 Task: Log work in the project XcelTech for the issue 'Create a new online platform for online photography courses with advanced image processing and editing features' spent time as '5w 3d 17h 50m' and remaining time as '1w 2d 16h 30m' and move to top of backlog. Now add the issue to the epic 'Cloud Capacity Planning'.
Action: Mouse moved to (244, 64)
Screenshot: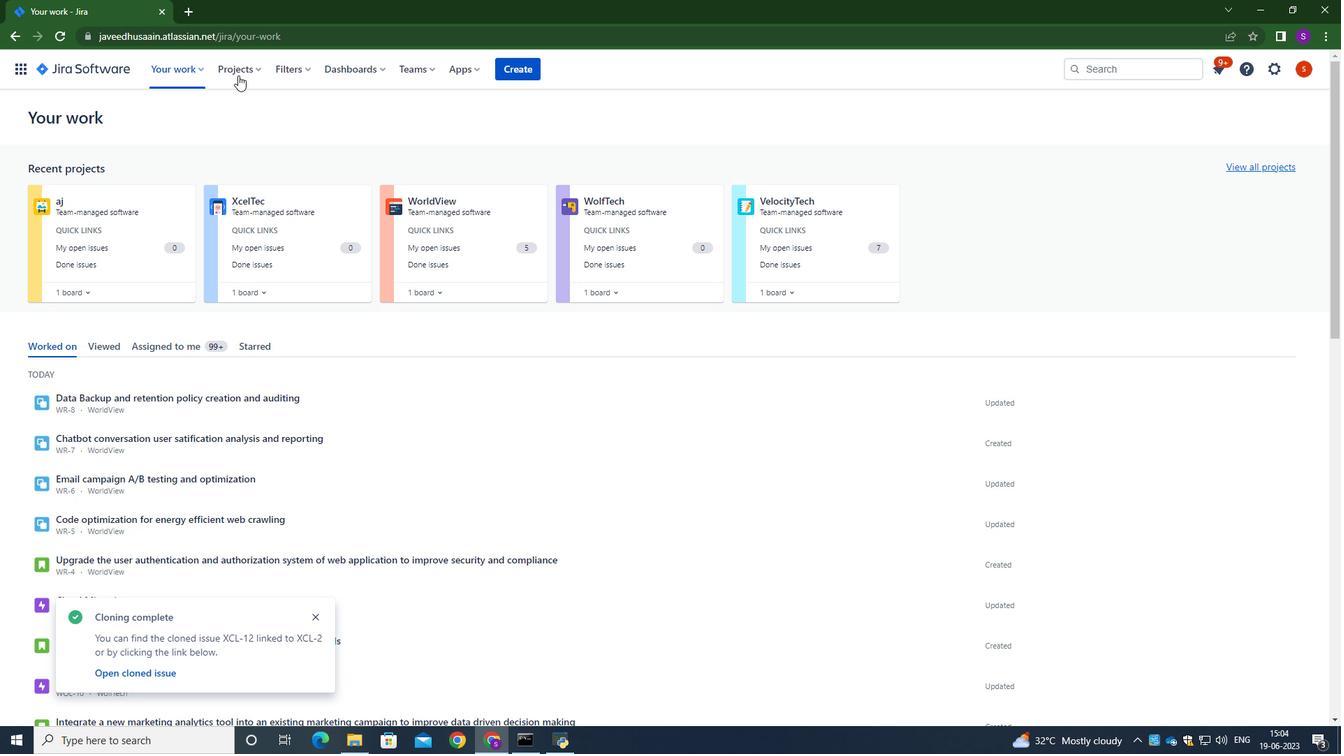 
Action: Mouse pressed left at (244, 64)
Screenshot: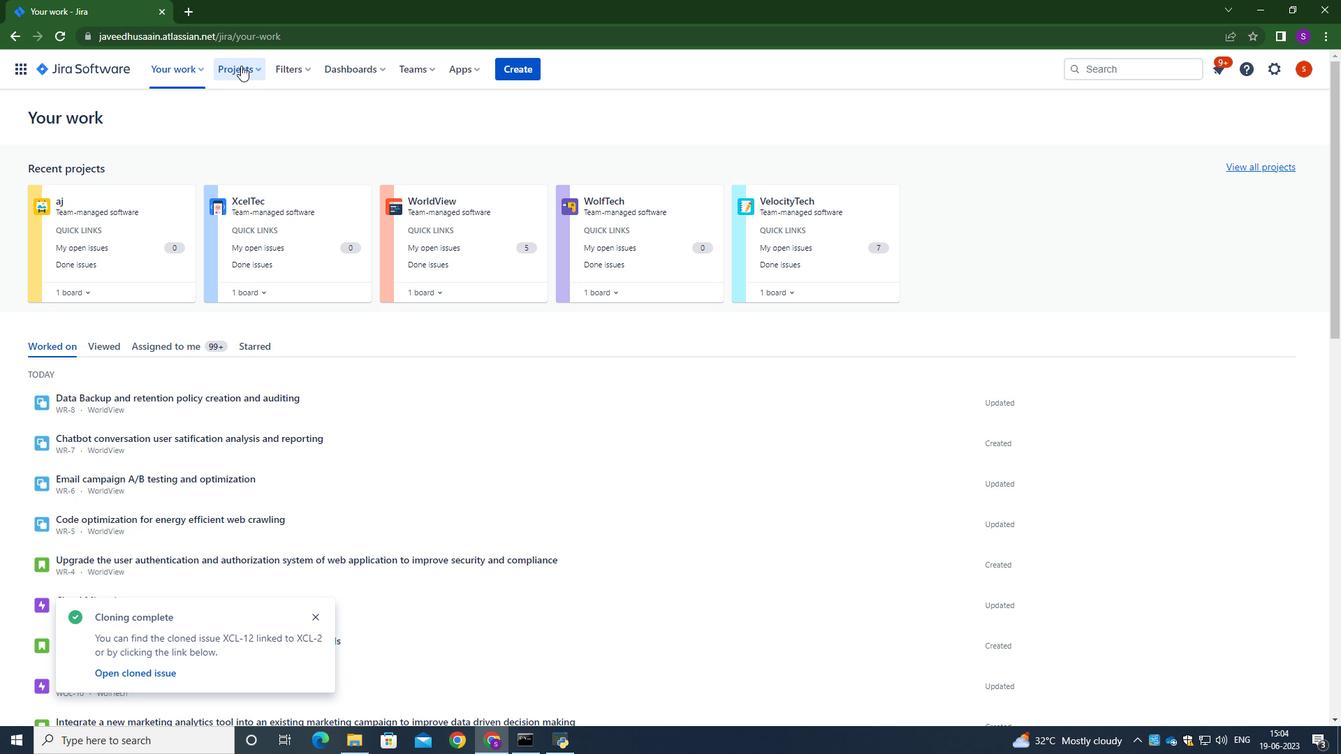
Action: Mouse moved to (278, 173)
Screenshot: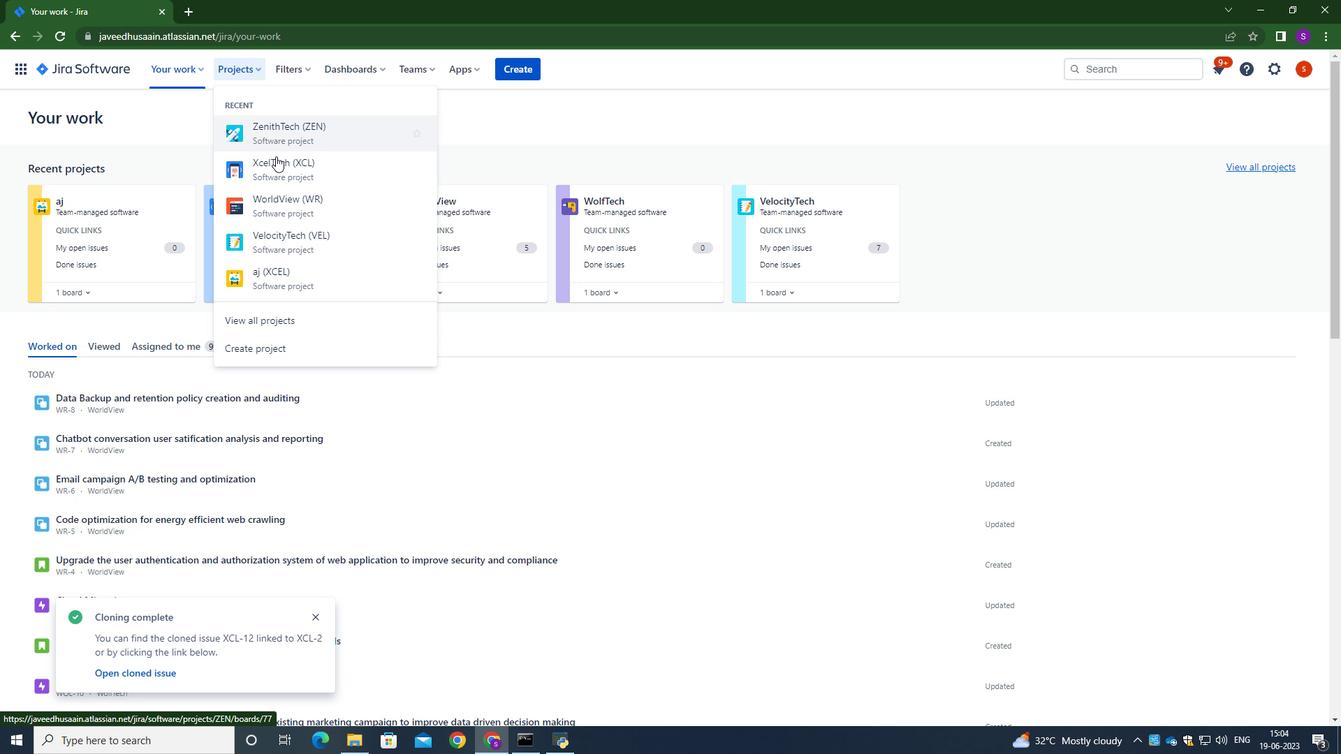 
Action: Mouse pressed left at (278, 173)
Screenshot: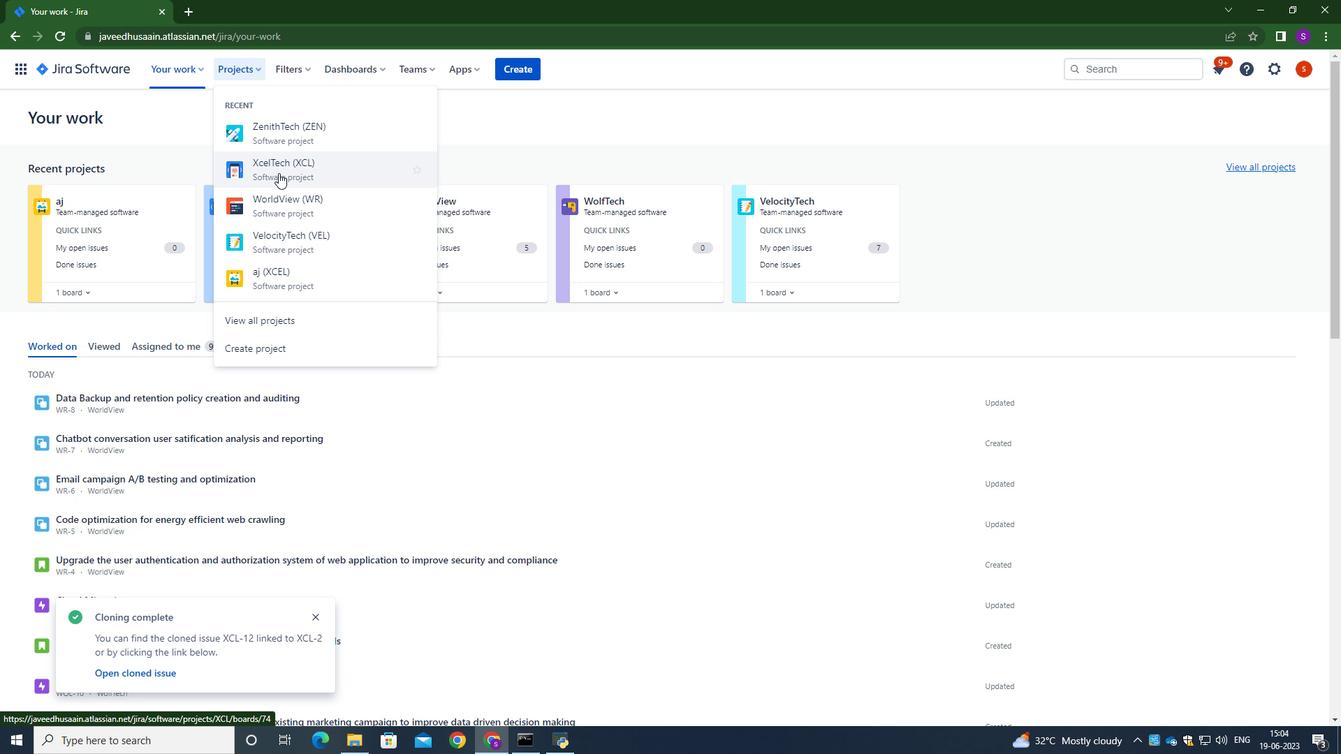 
Action: Mouse moved to (66, 209)
Screenshot: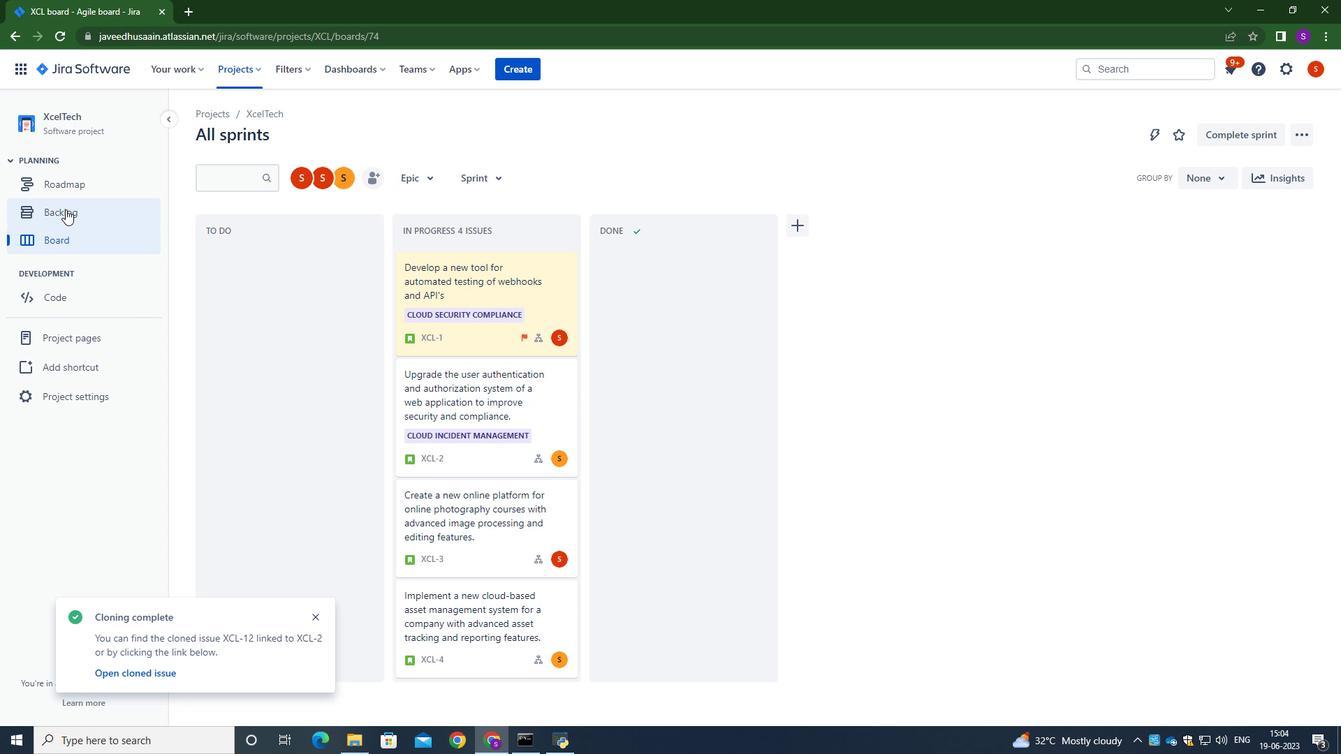 
Action: Mouse pressed left at (66, 209)
Screenshot: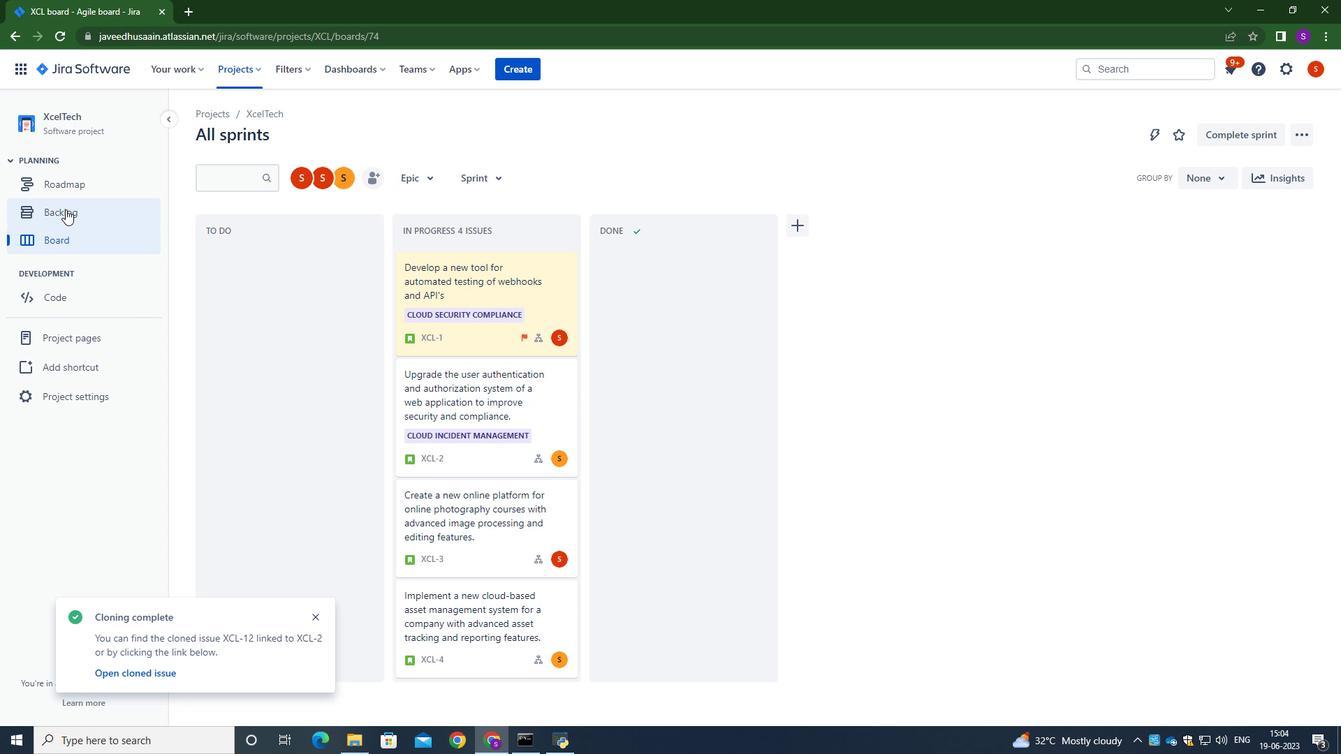 
Action: Mouse moved to (590, 301)
Screenshot: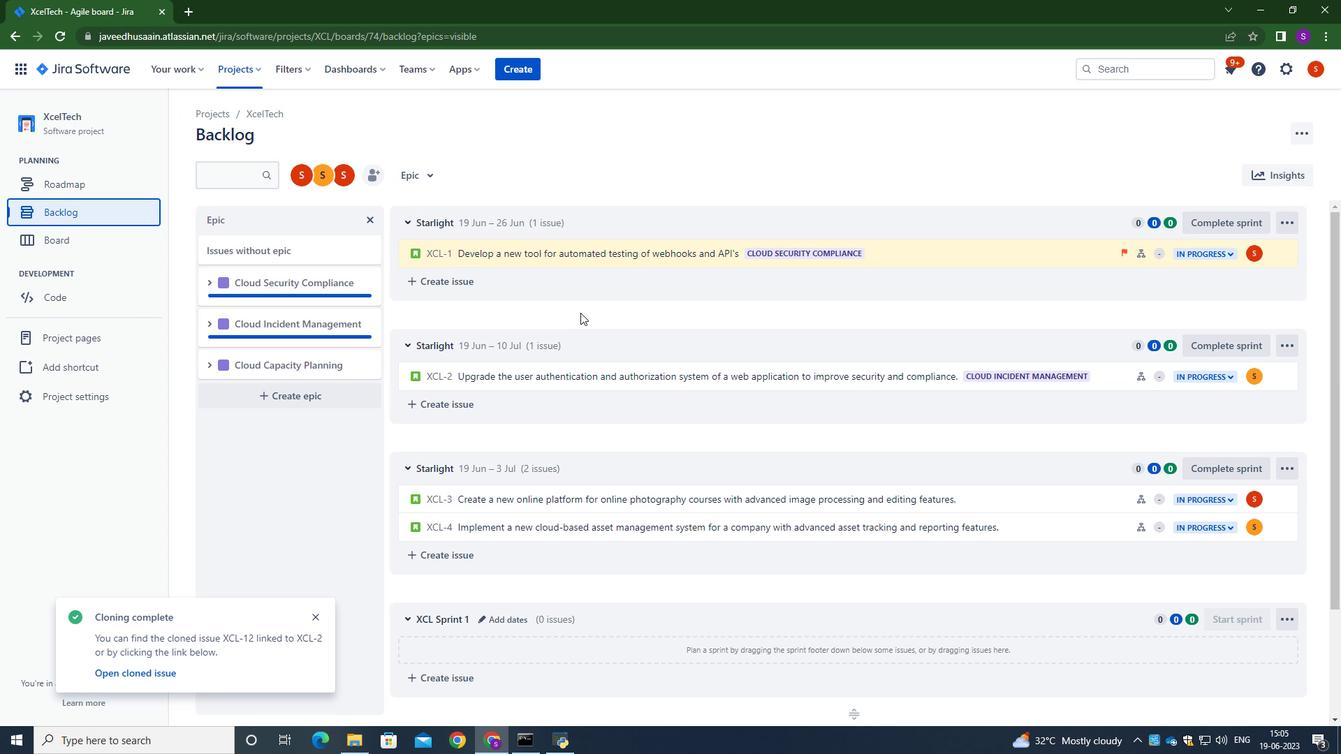 
Action: Mouse scrolled (590, 300) with delta (0, 0)
Screenshot: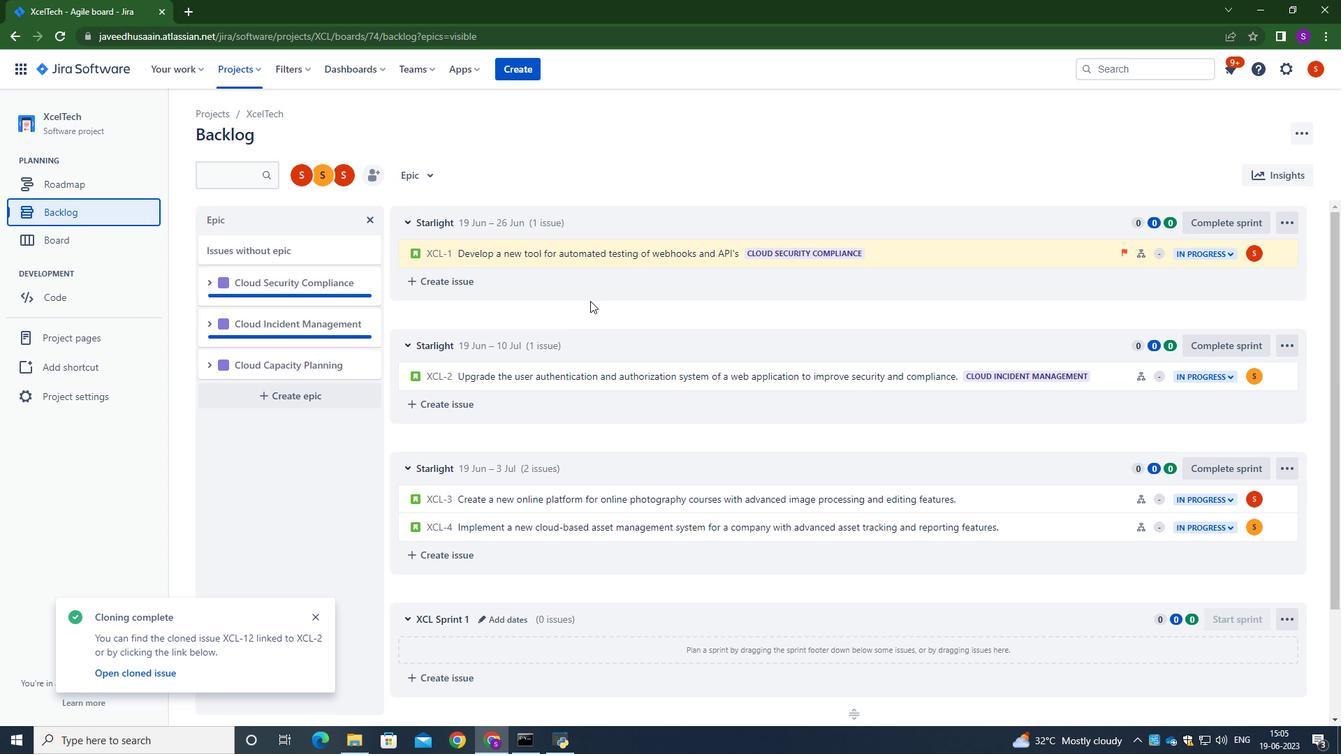 
Action: Mouse scrolled (590, 300) with delta (0, 0)
Screenshot: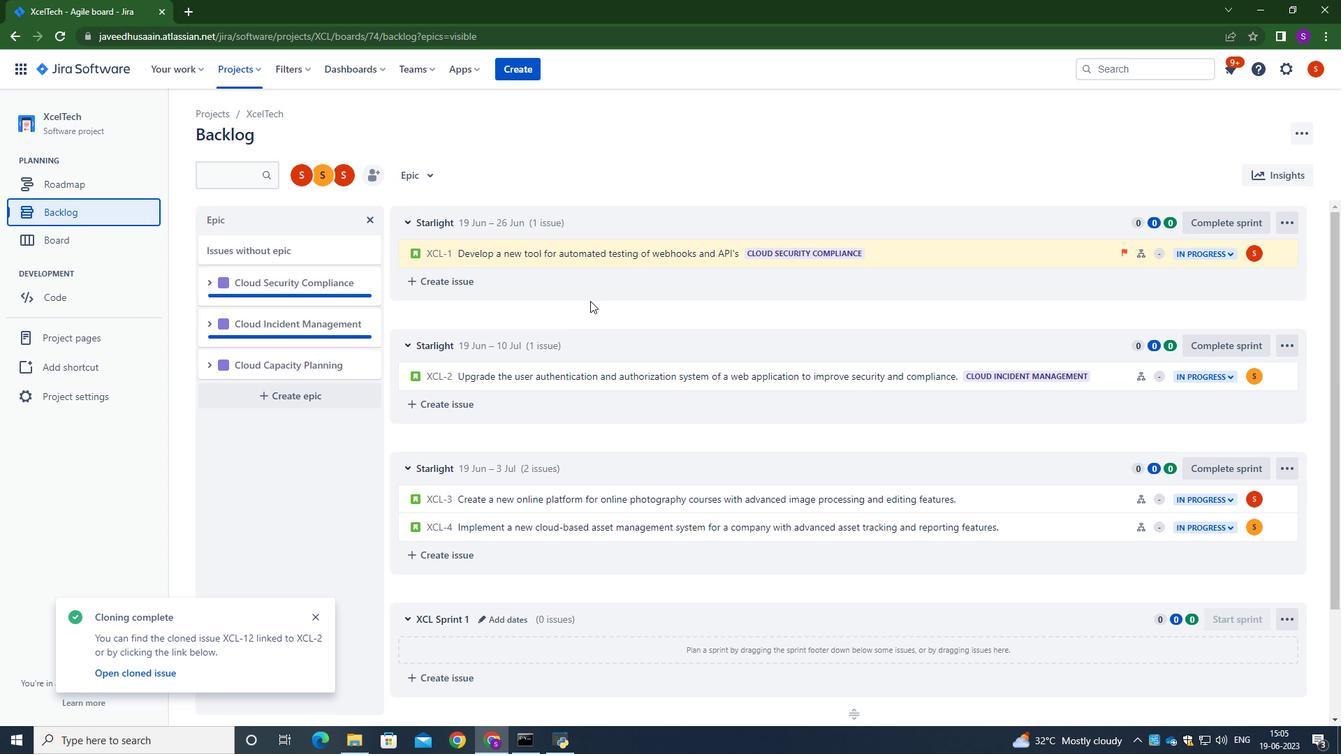 
Action: Mouse scrolled (590, 300) with delta (0, 0)
Screenshot: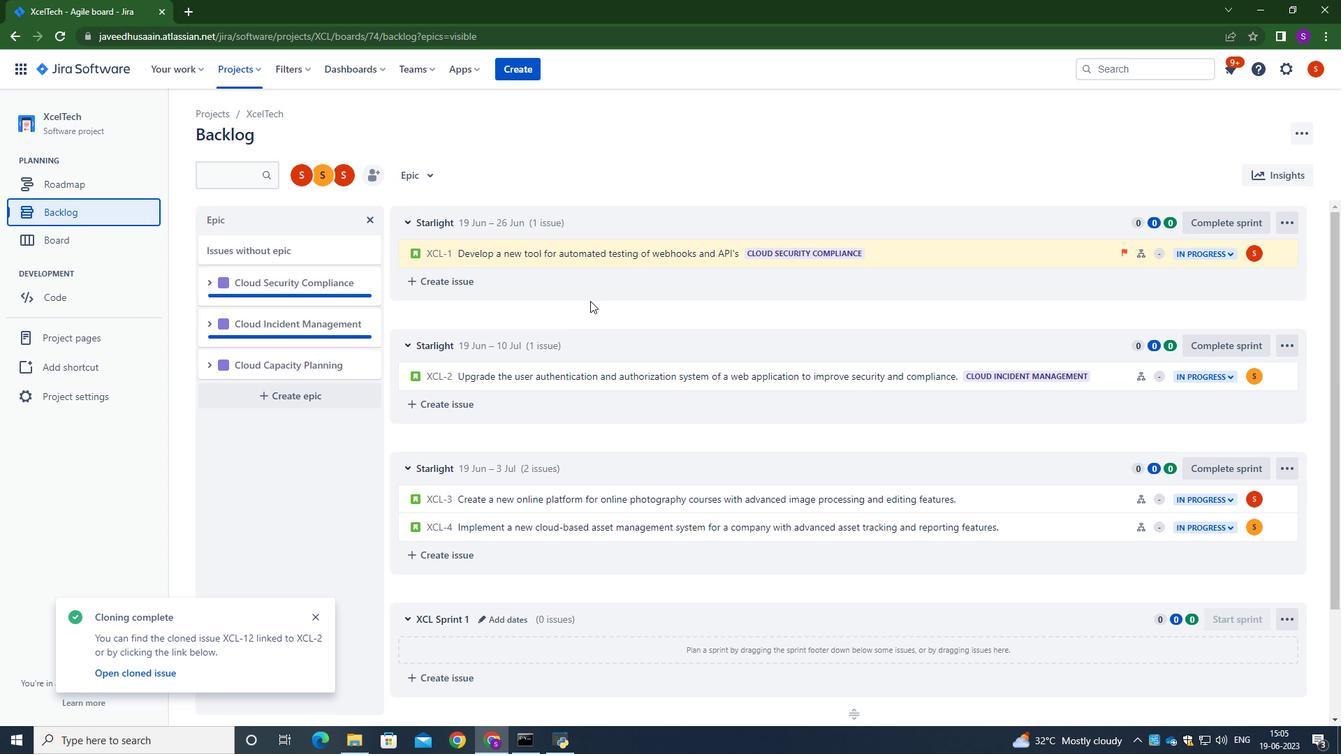 
Action: Mouse moved to (557, 361)
Screenshot: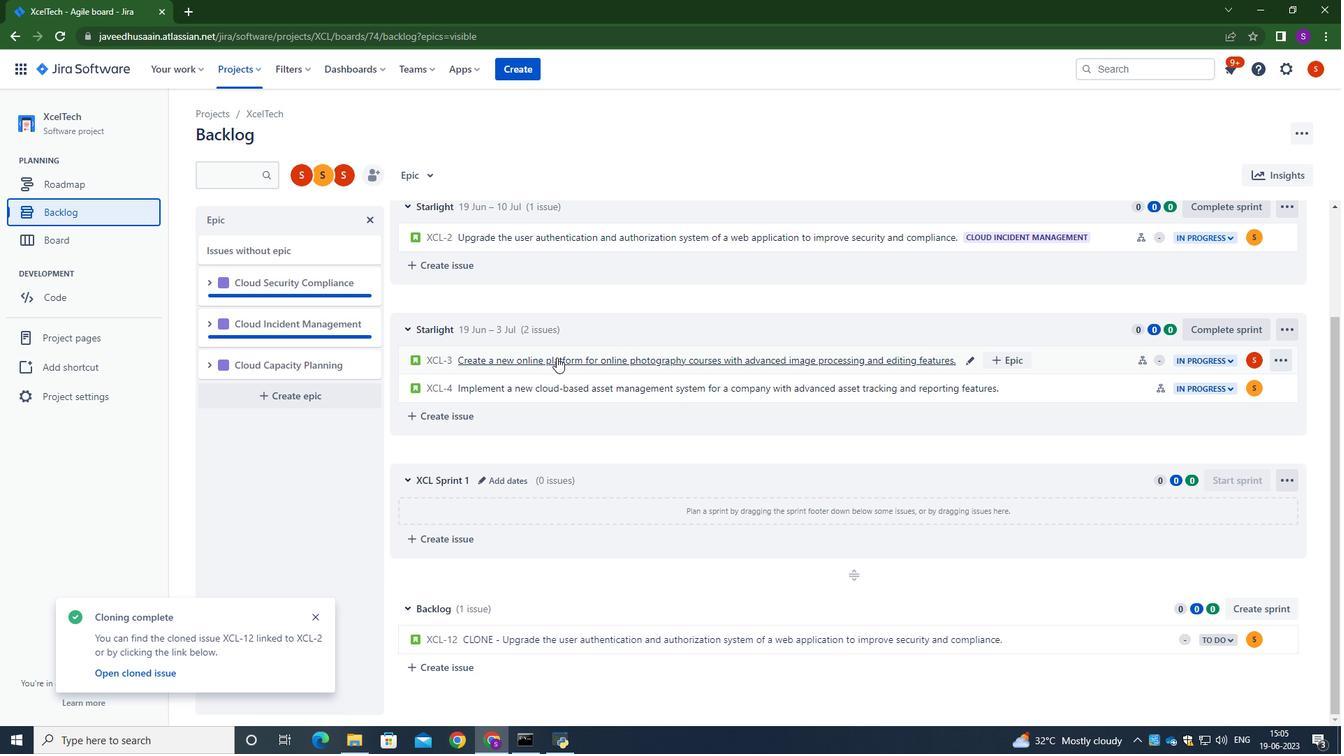 
Action: Mouse pressed left at (557, 361)
Screenshot: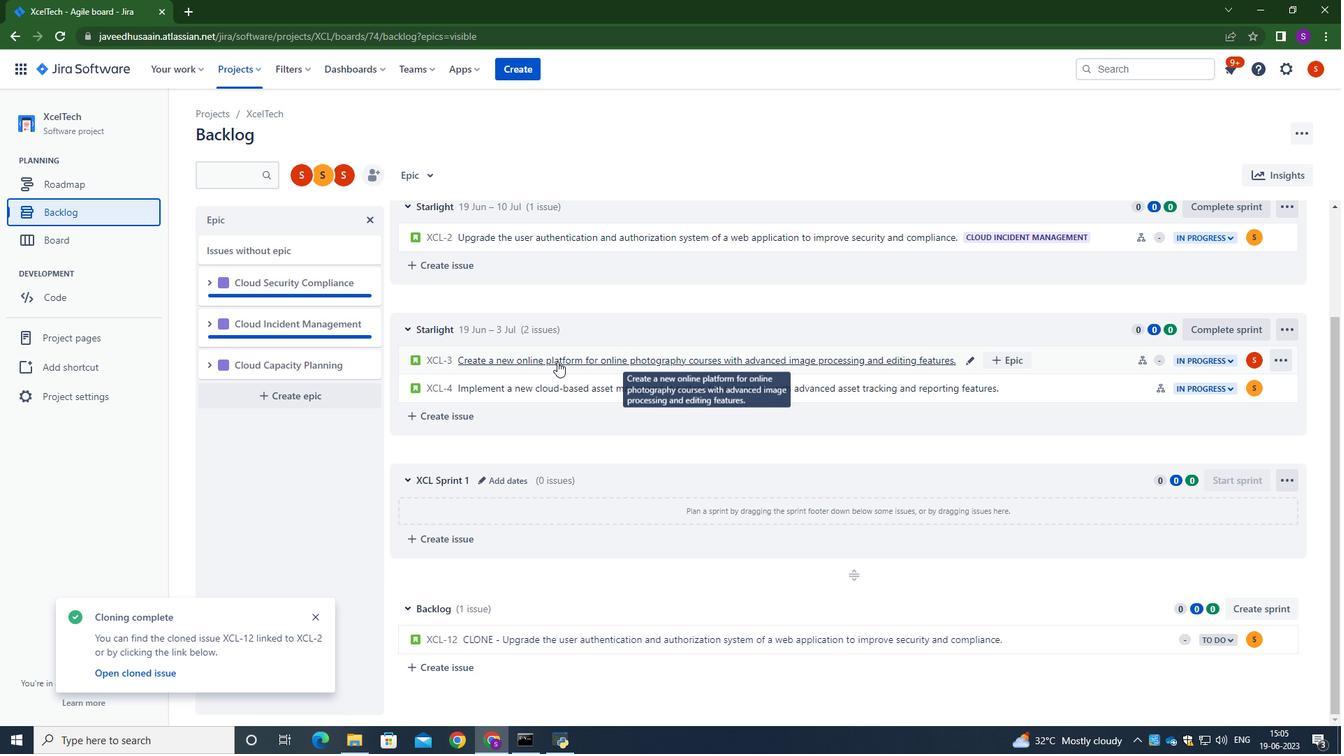 
Action: Mouse moved to (1281, 216)
Screenshot: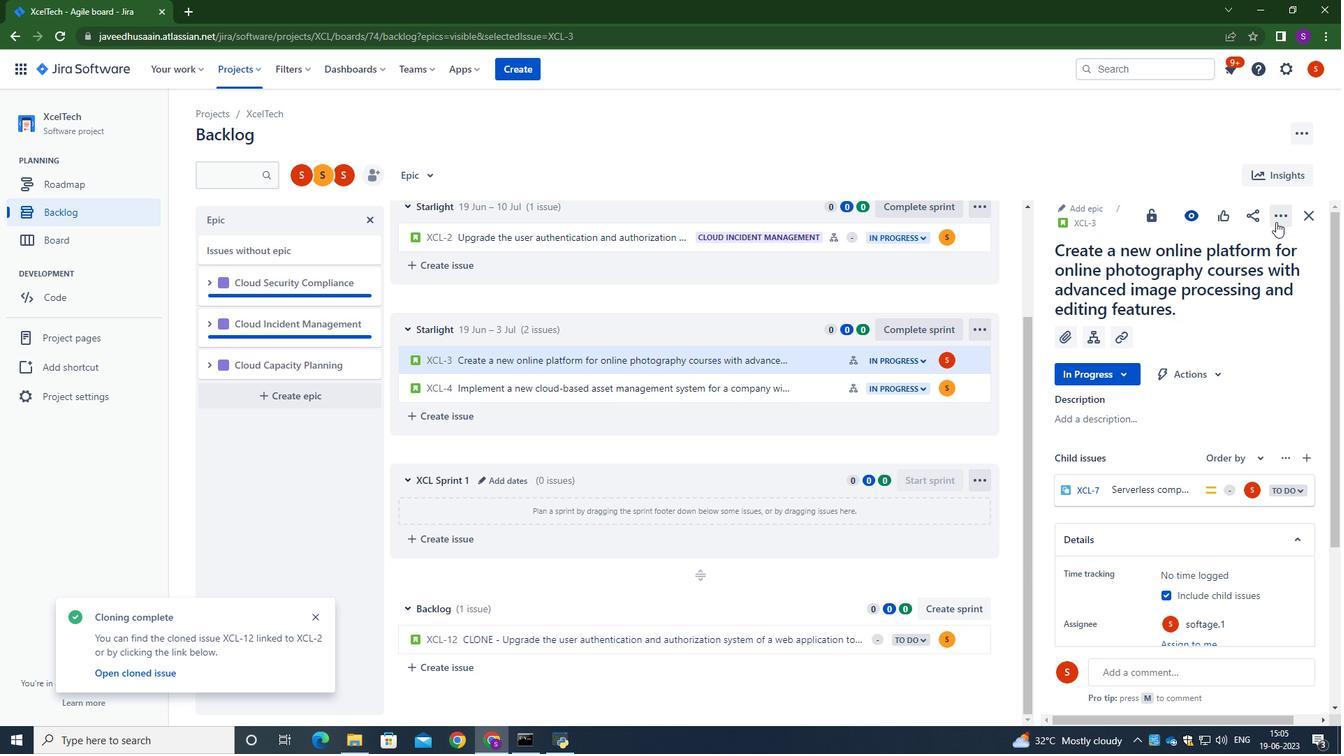 
Action: Mouse pressed left at (1281, 216)
Screenshot: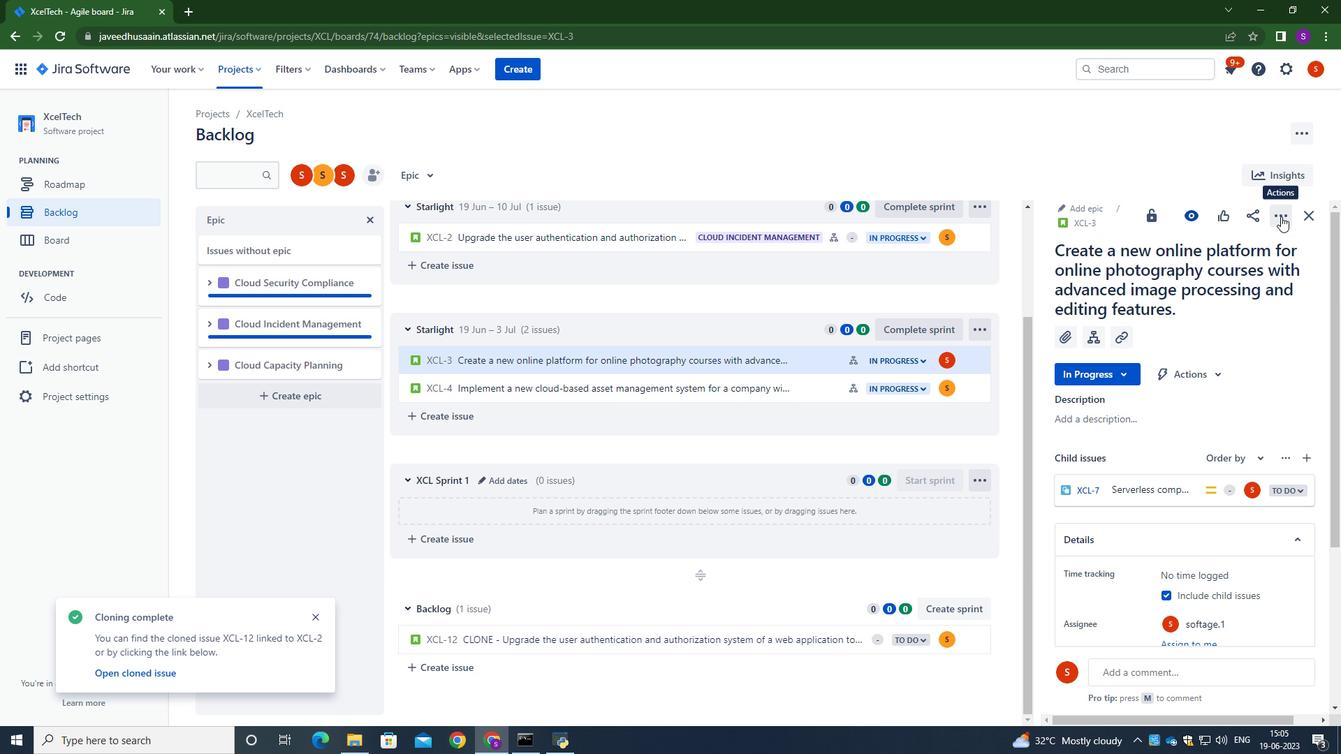 
Action: Mouse moved to (1199, 250)
Screenshot: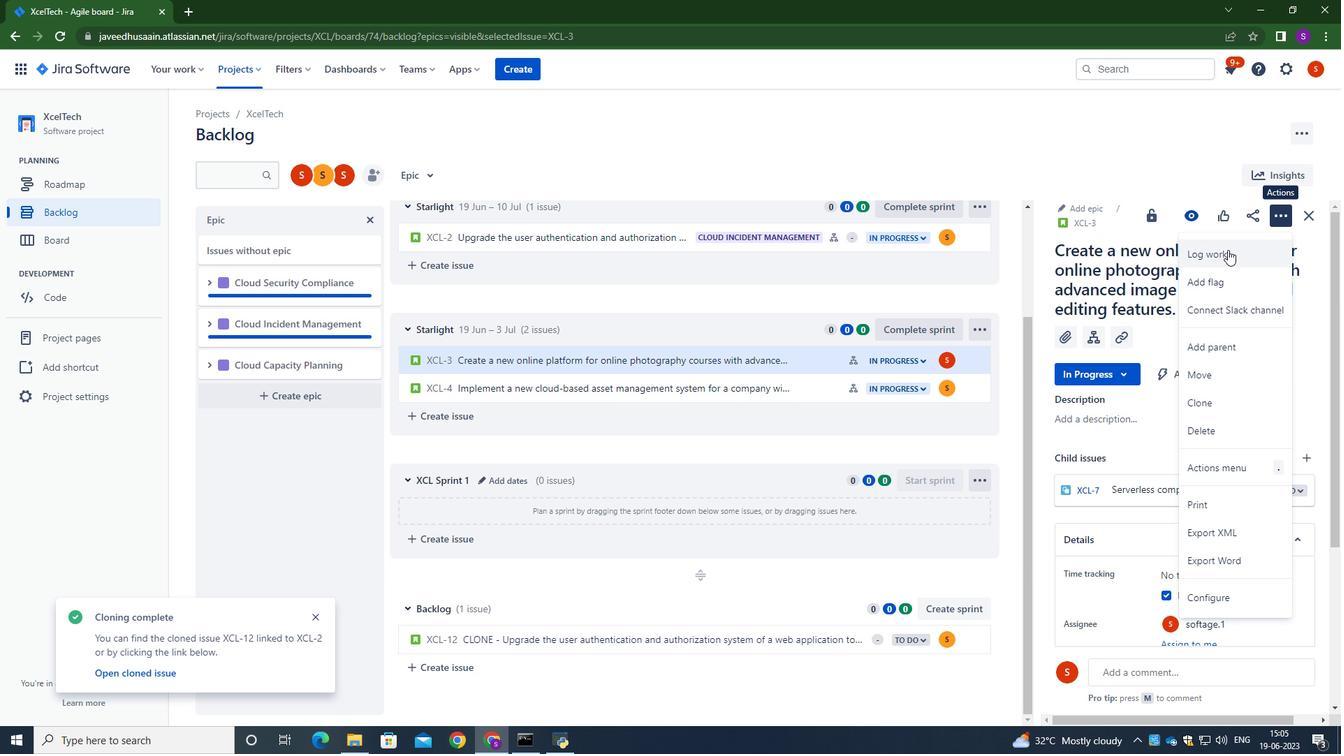 
Action: Mouse pressed left at (1199, 250)
Screenshot: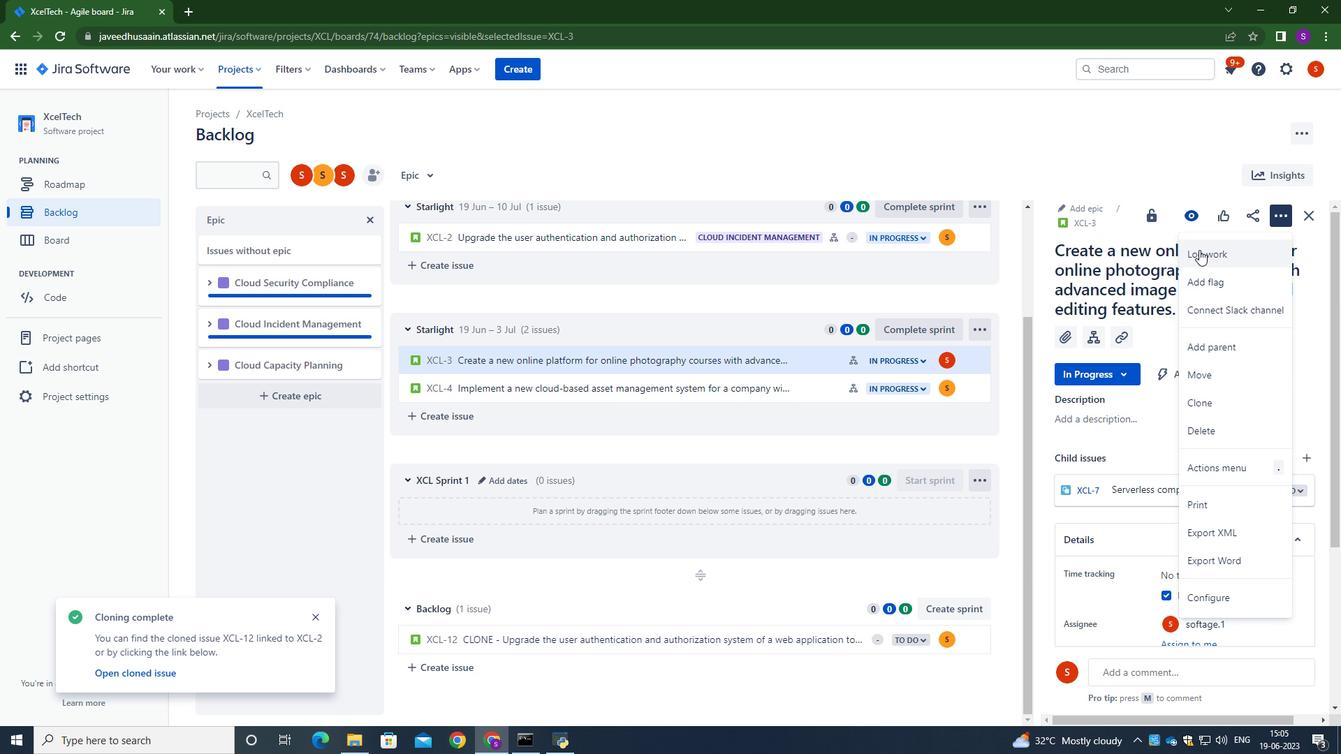 
Action: Mouse moved to (610, 205)
Screenshot: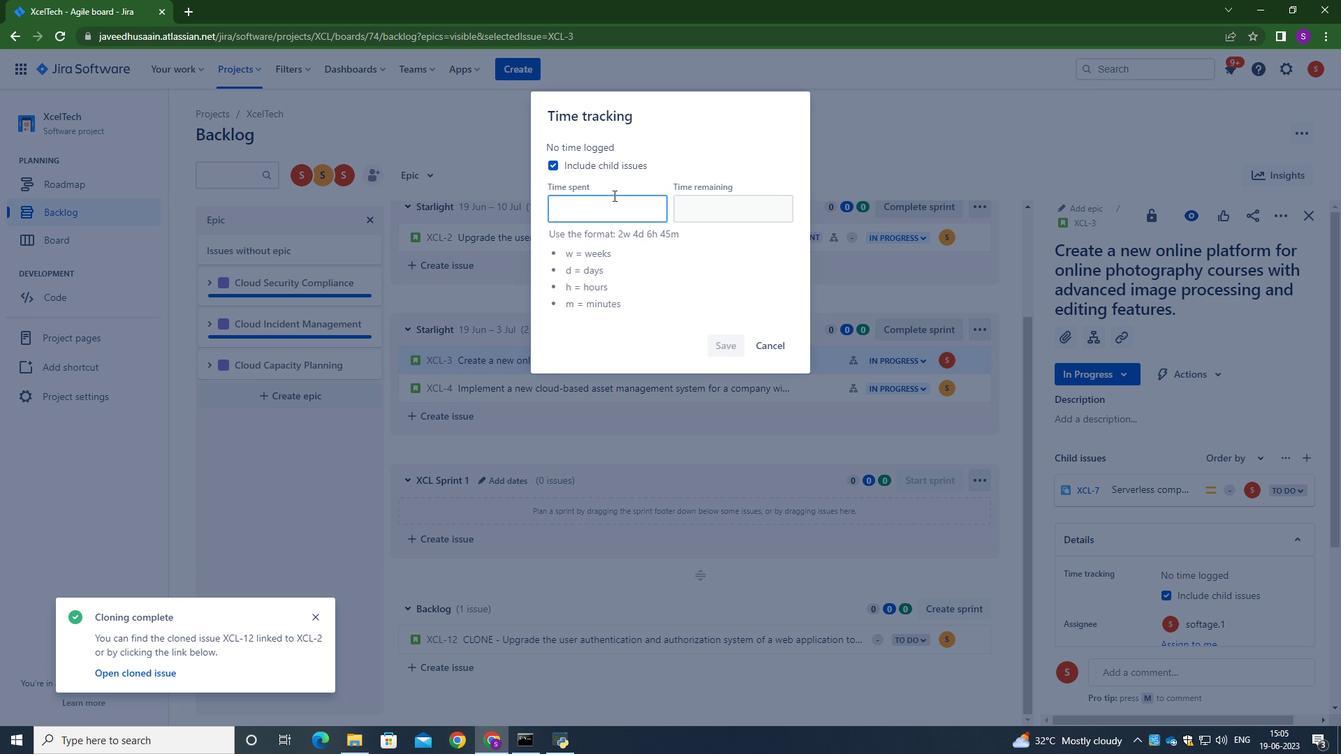 
Action: Mouse pressed left at (610, 205)
Screenshot: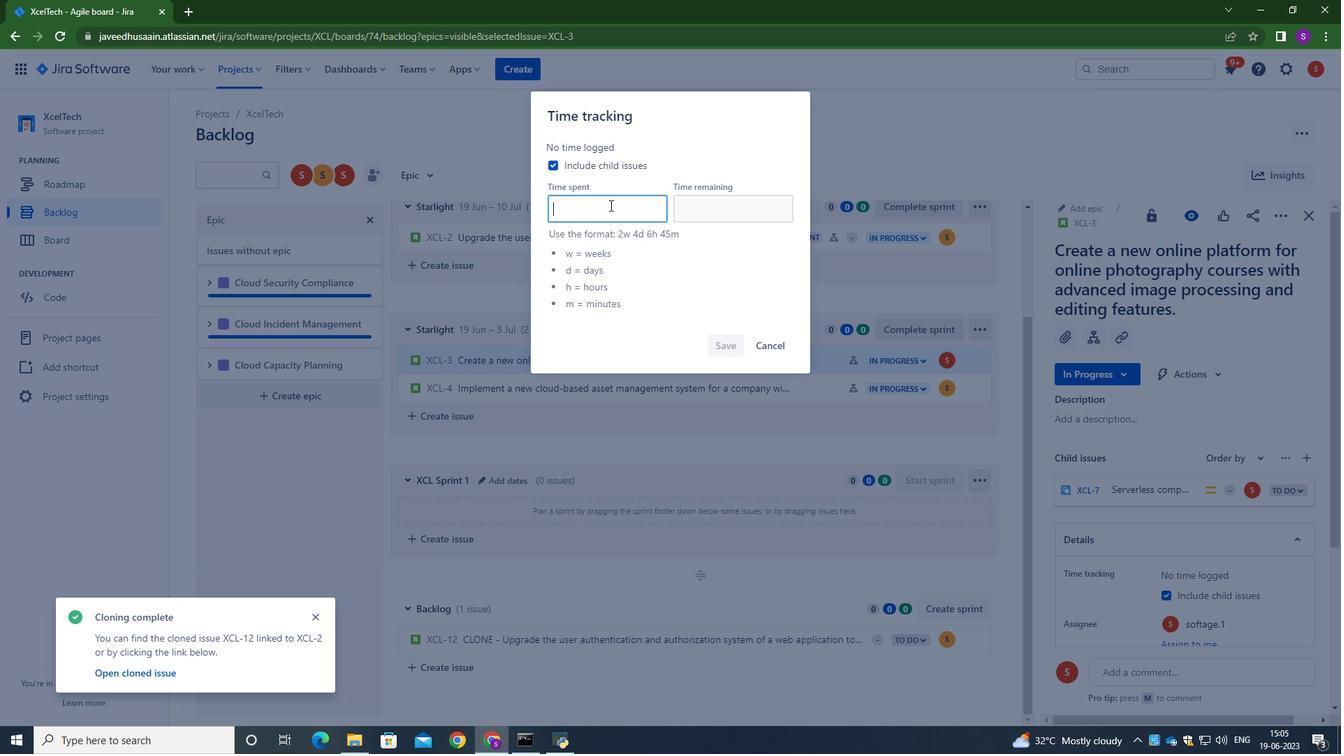 
Action: Key pressed 5w<Key.space>3d<Key.space>17h<Key.space>50m<Key.tab>1w<Key.space>2d<Key.space>16h<Key.space>30m
Screenshot: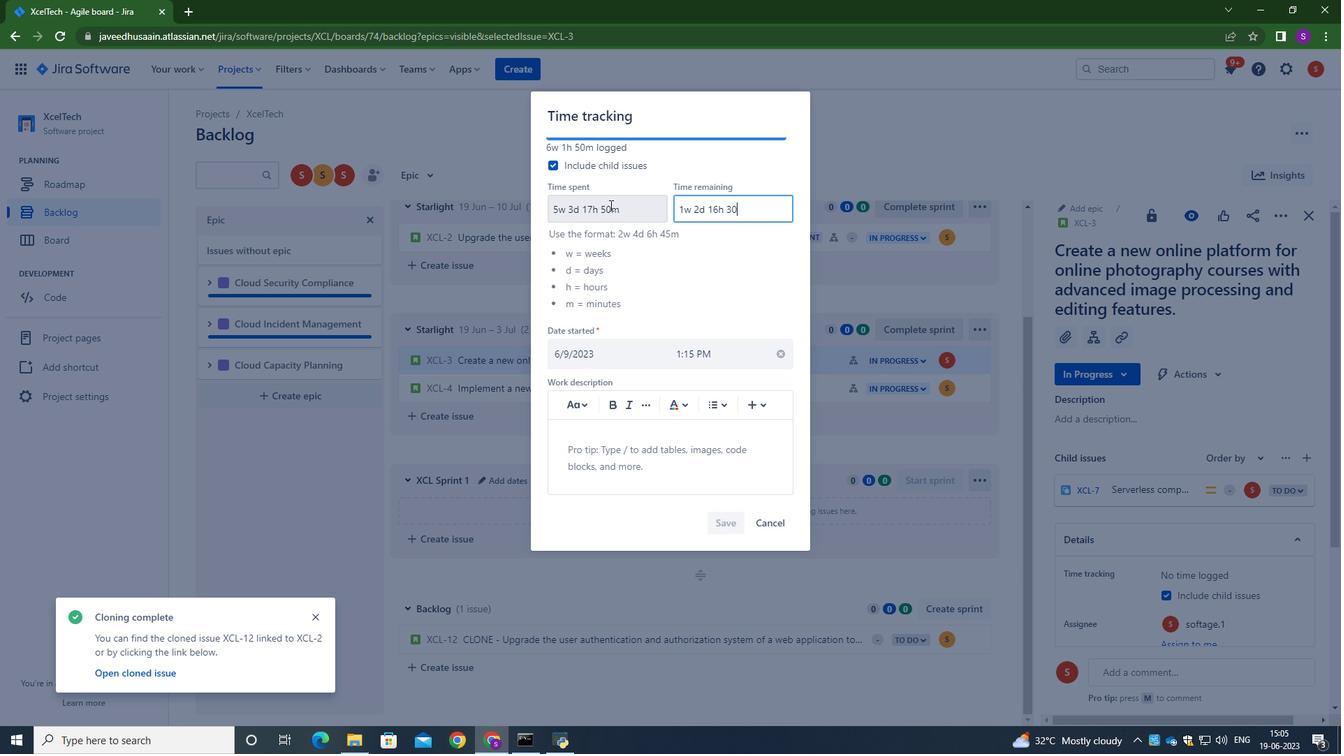 
Action: Mouse moved to (723, 533)
Screenshot: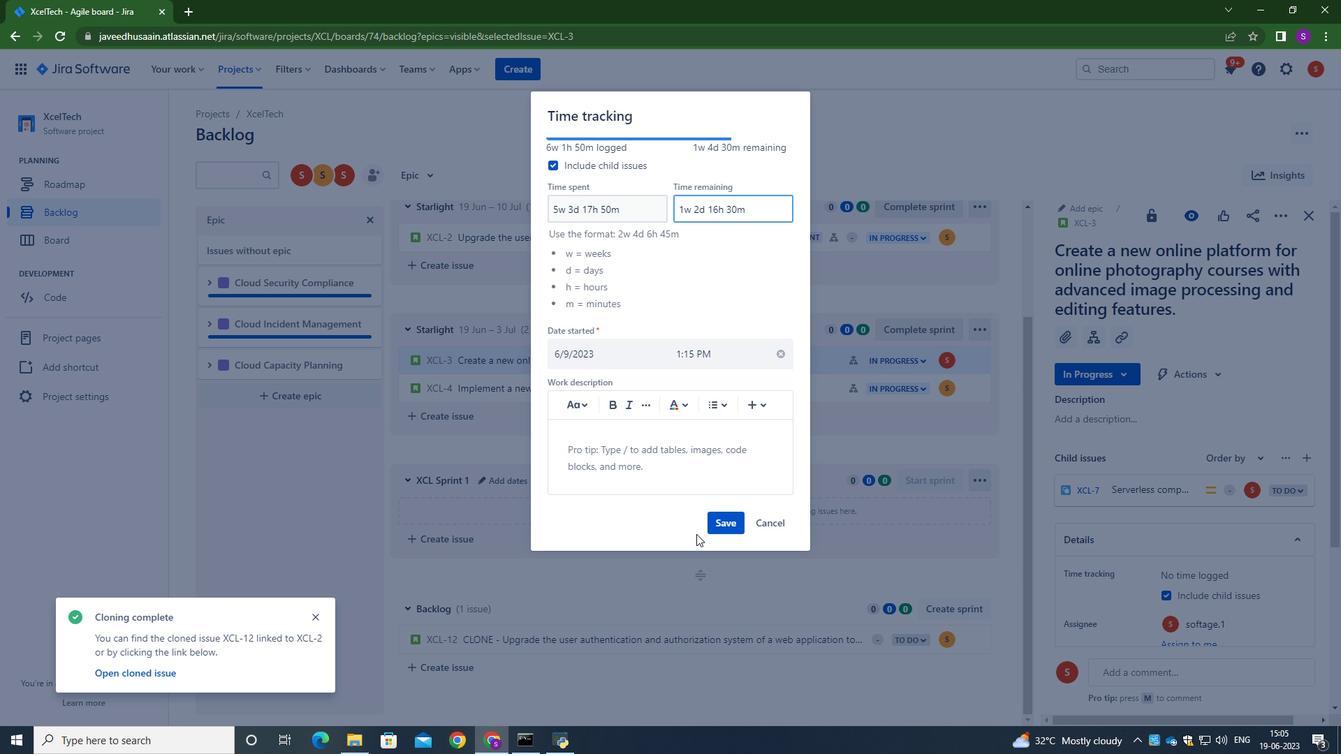 
Action: Mouse pressed left at (723, 533)
Screenshot: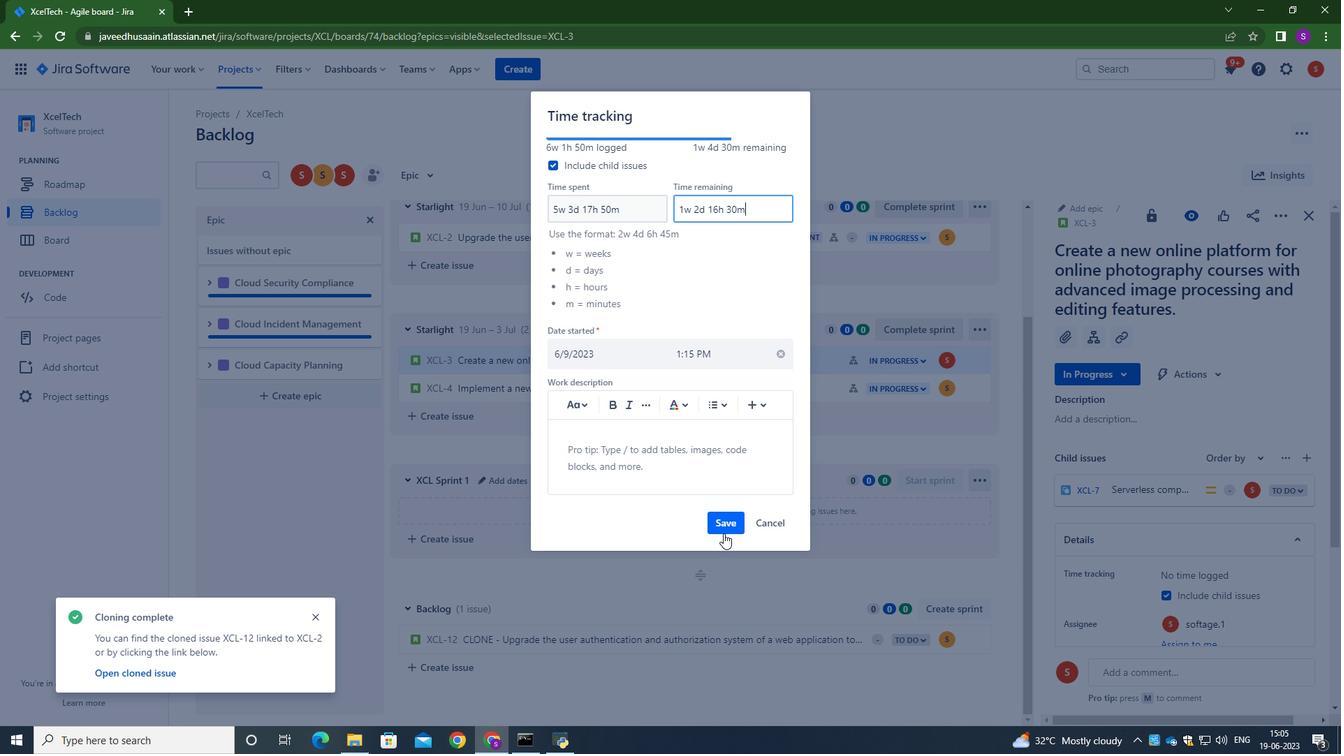 
Action: Mouse moved to (980, 360)
Screenshot: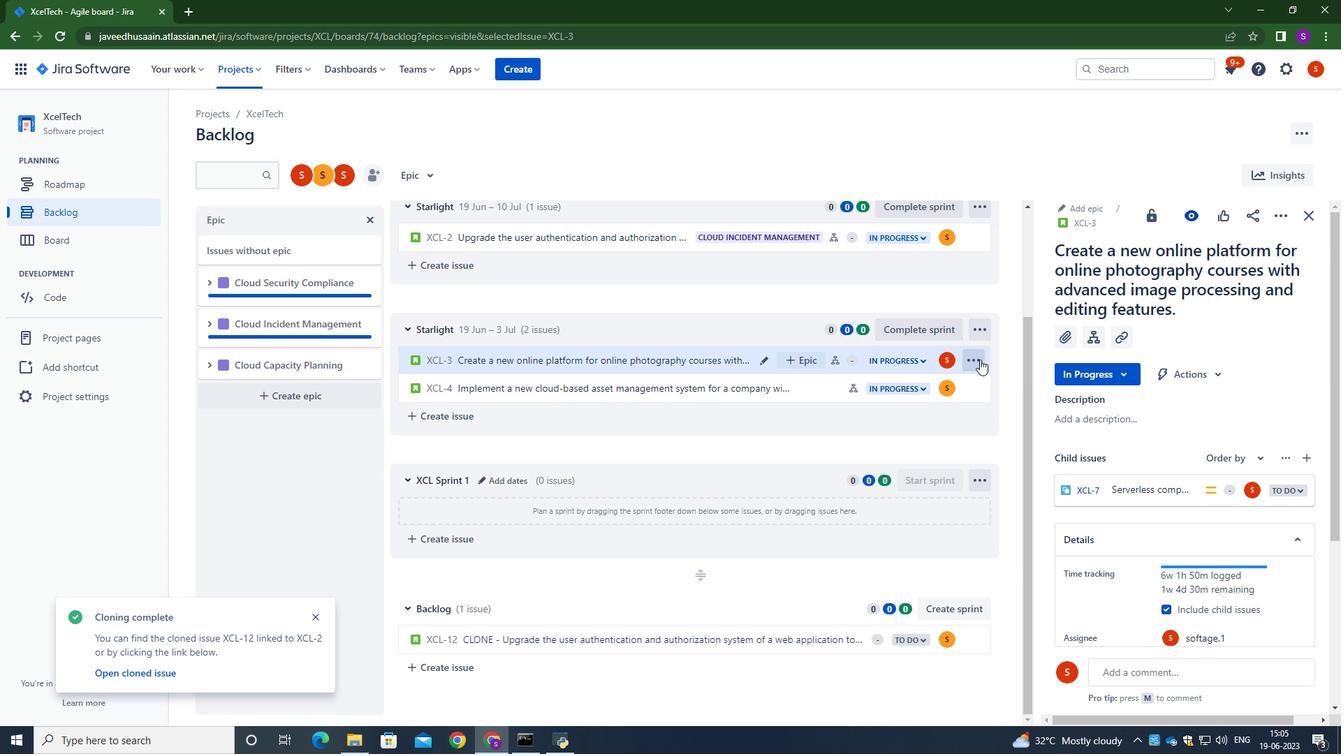 
Action: Mouse pressed left at (980, 360)
Screenshot: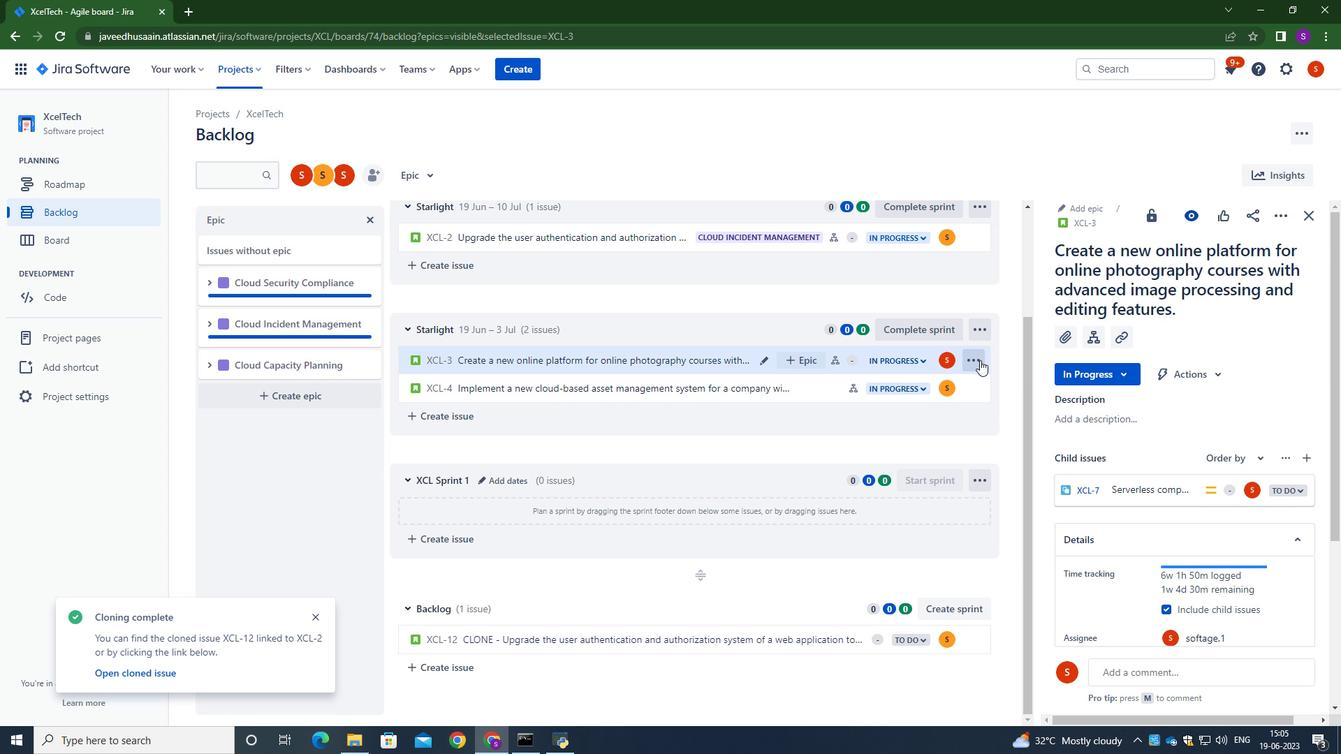 
Action: Mouse moved to (957, 606)
Screenshot: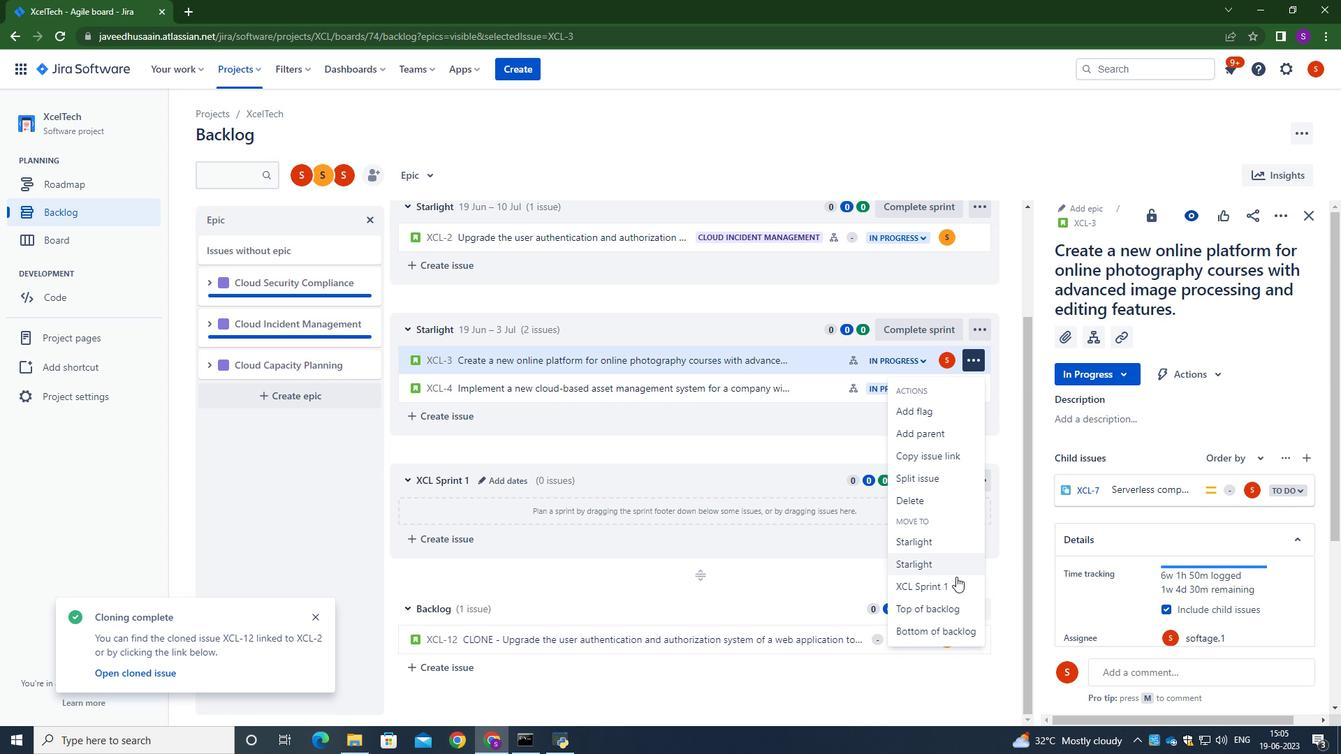 
Action: Mouse pressed left at (957, 606)
Screenshot: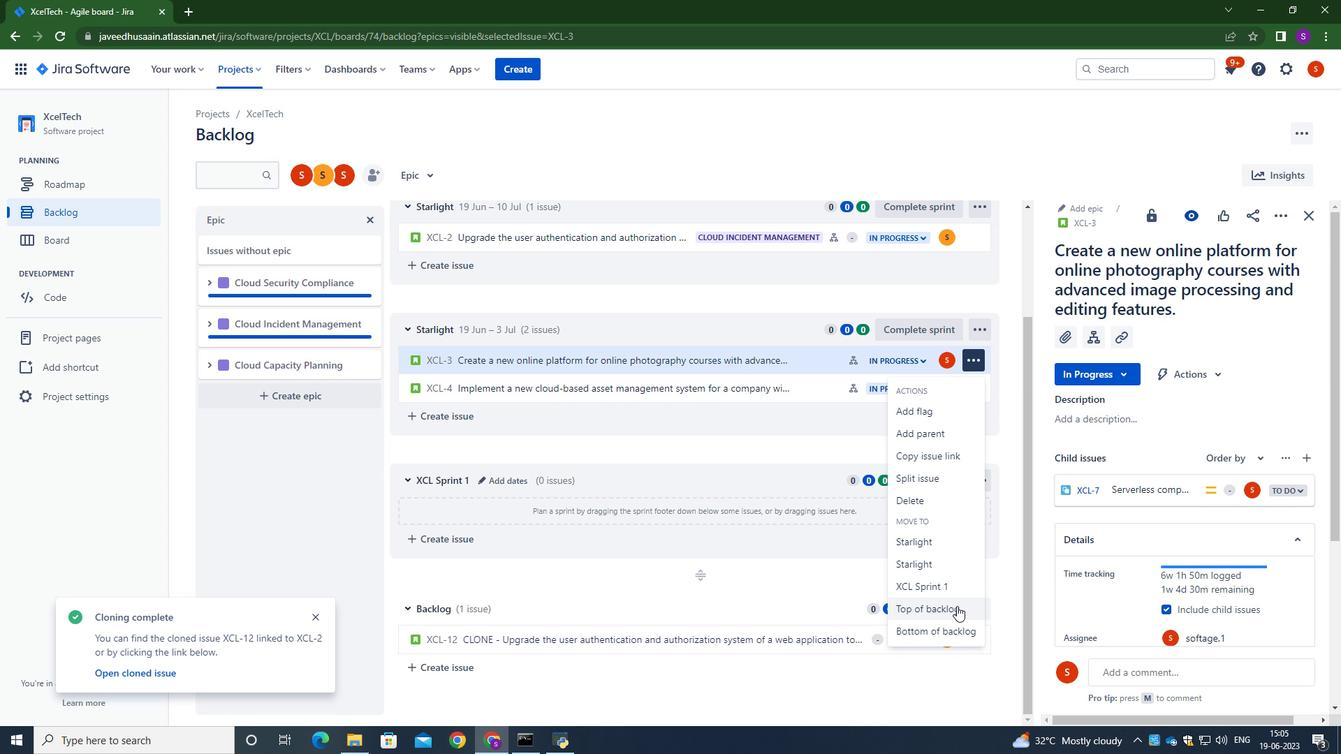 
Action: Mouse moved to (723, 227)
Screenshot: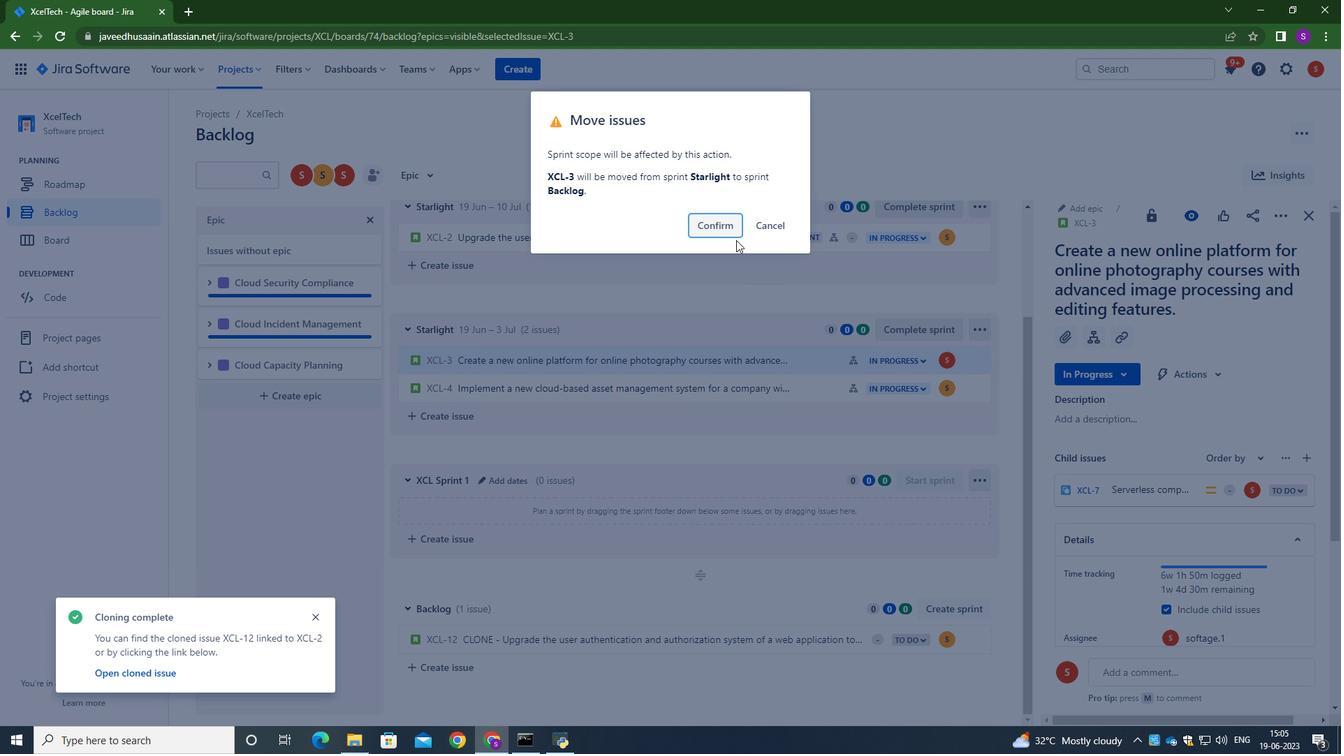 
Action: Mouse pressed left at (723, 227)
Screenshot: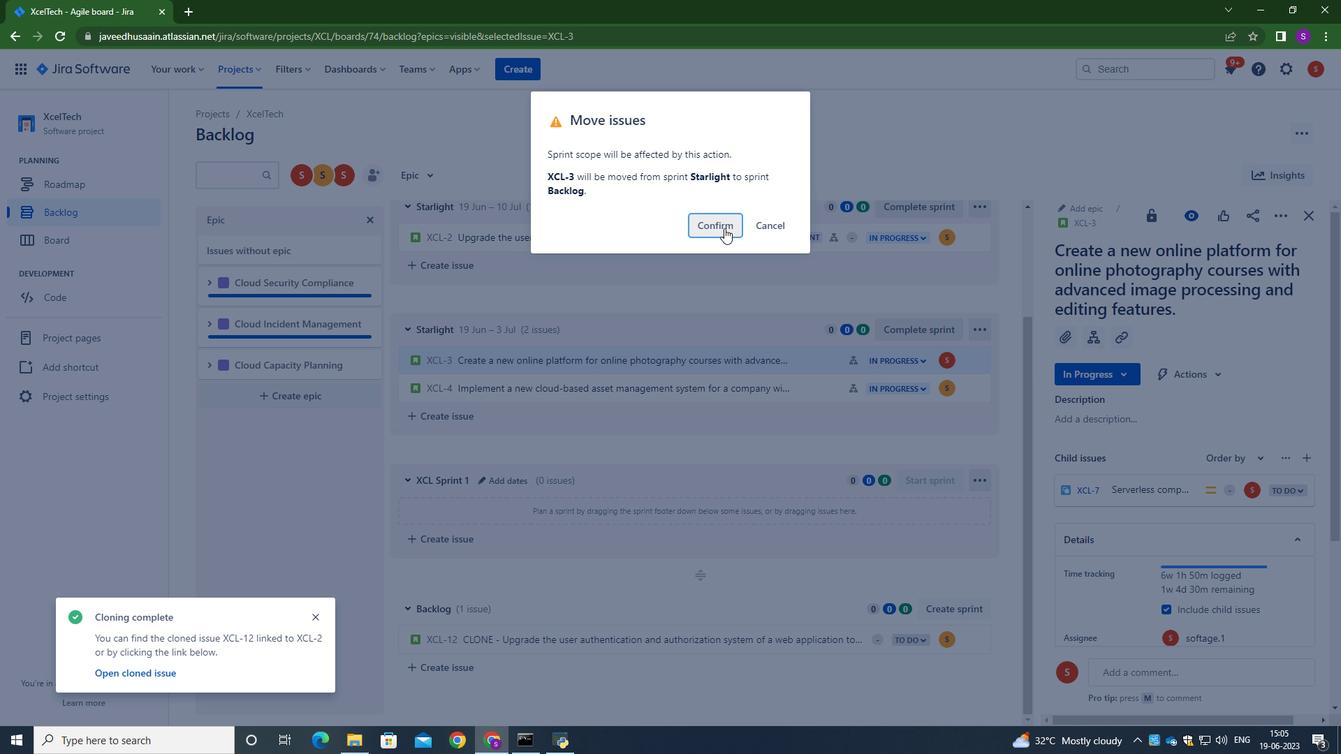 
Action: Mouse moved to (801, 439)
Screenshot: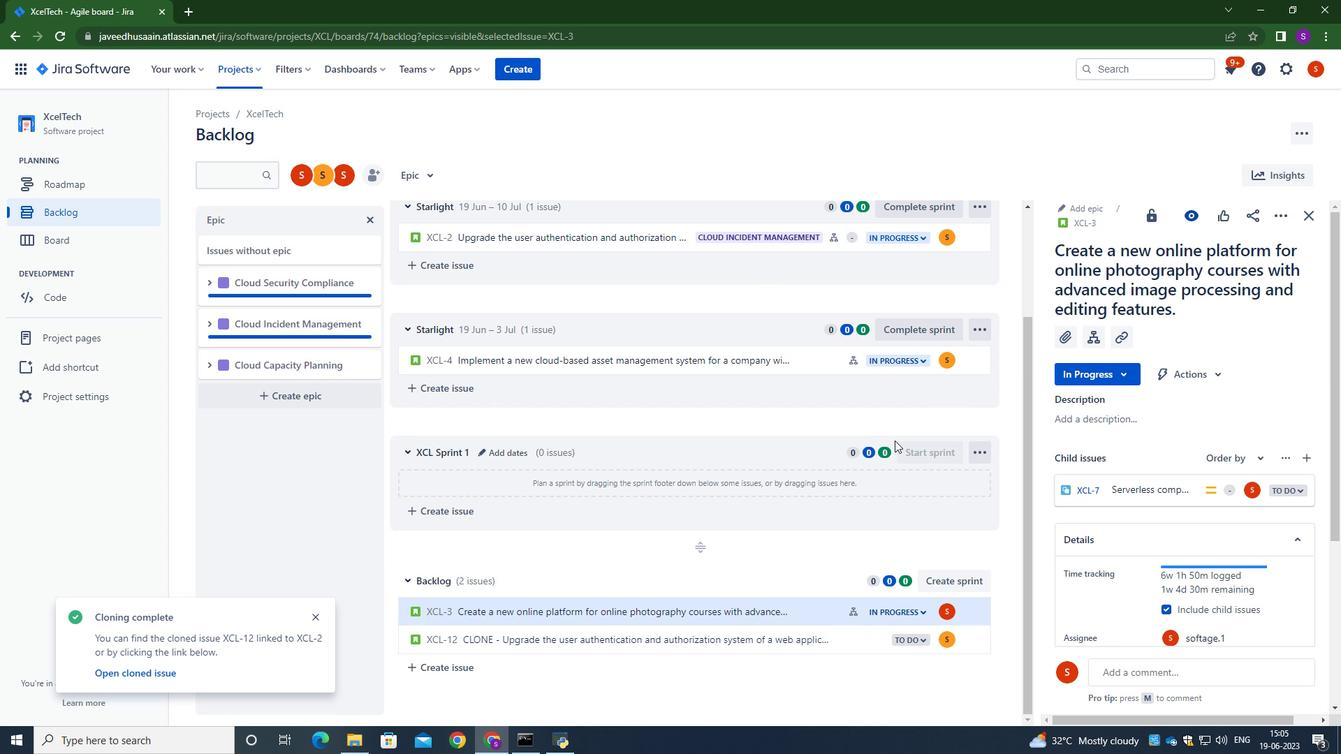 
Action: Mouse scrolled (801, 438) with delta (0, 0)
Screenshot: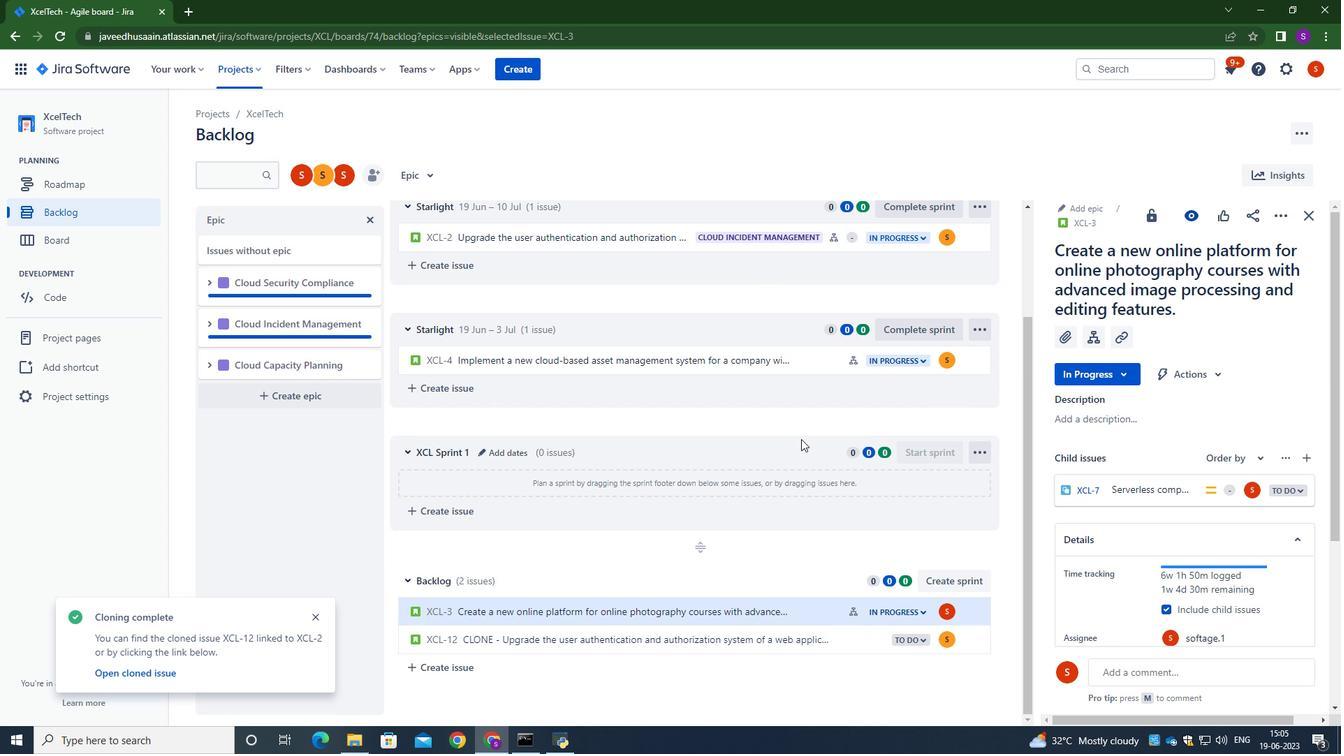 
Action: Mouse moved to (802, 606)
Screenshot: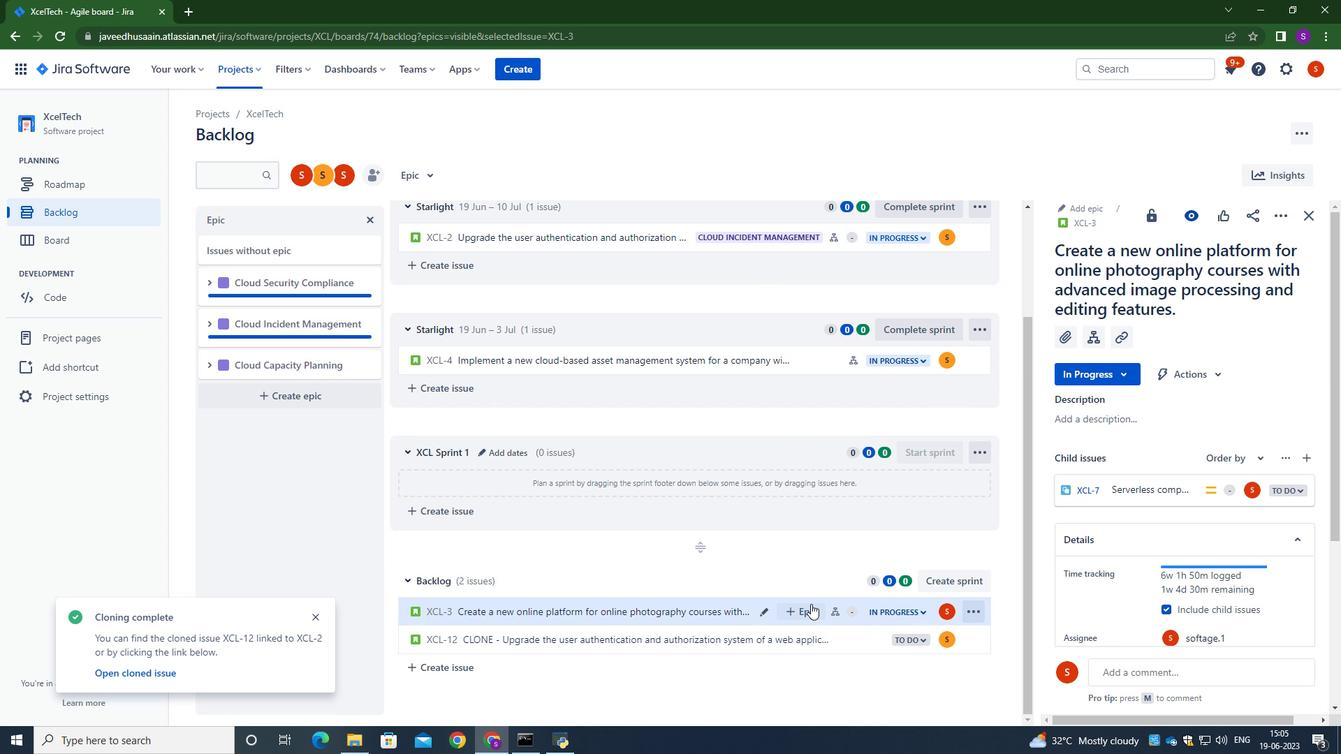 
Action: Mouse pressed left at (802, 606)
Screenshot: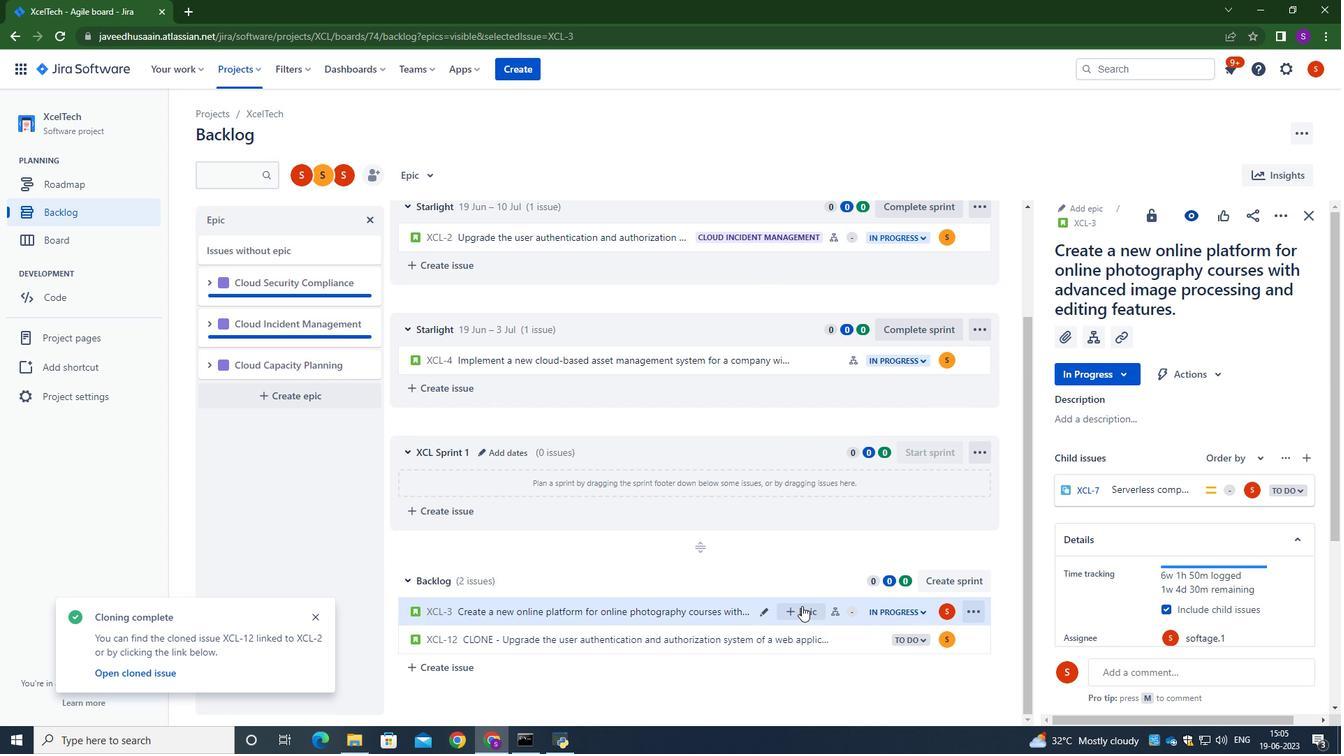 
Action: Mouse moved to (867, 705)
Screenshot: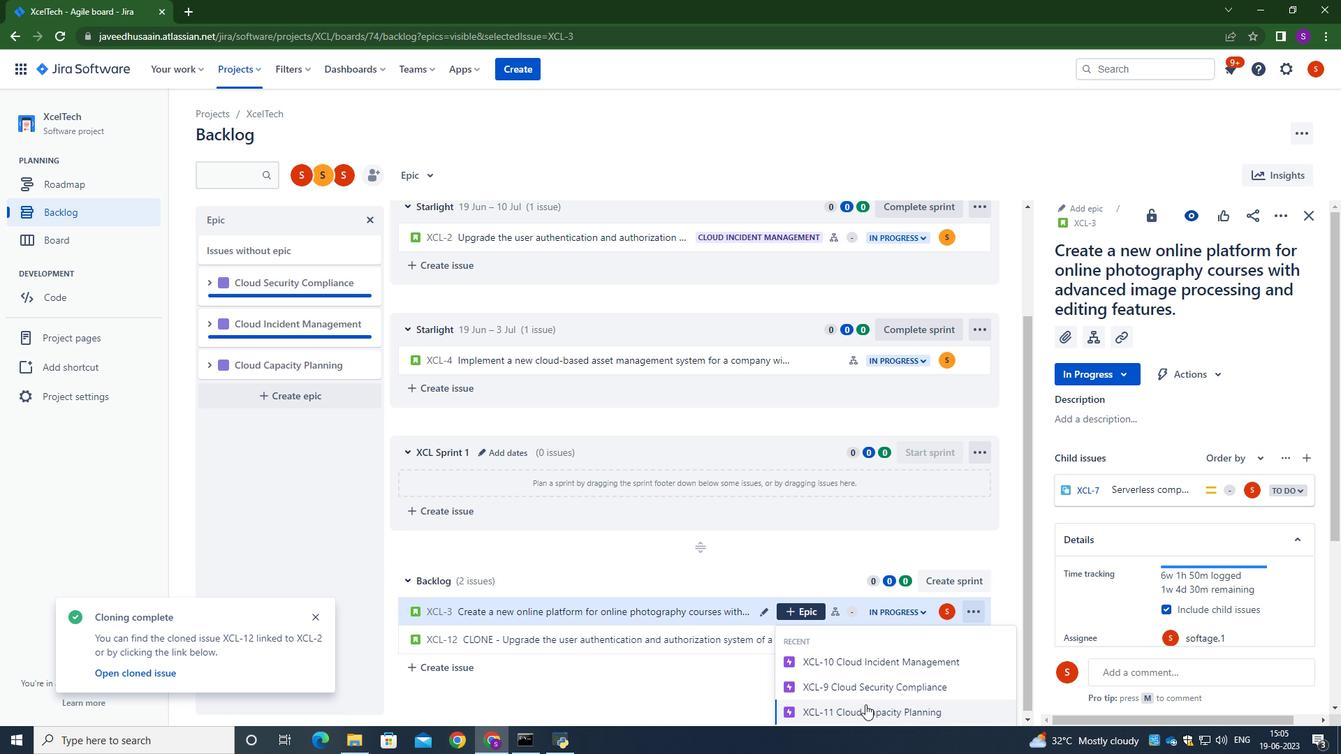 
Action: Mouse scrolled (867, 704) with delta (0, 0)
Screenshot: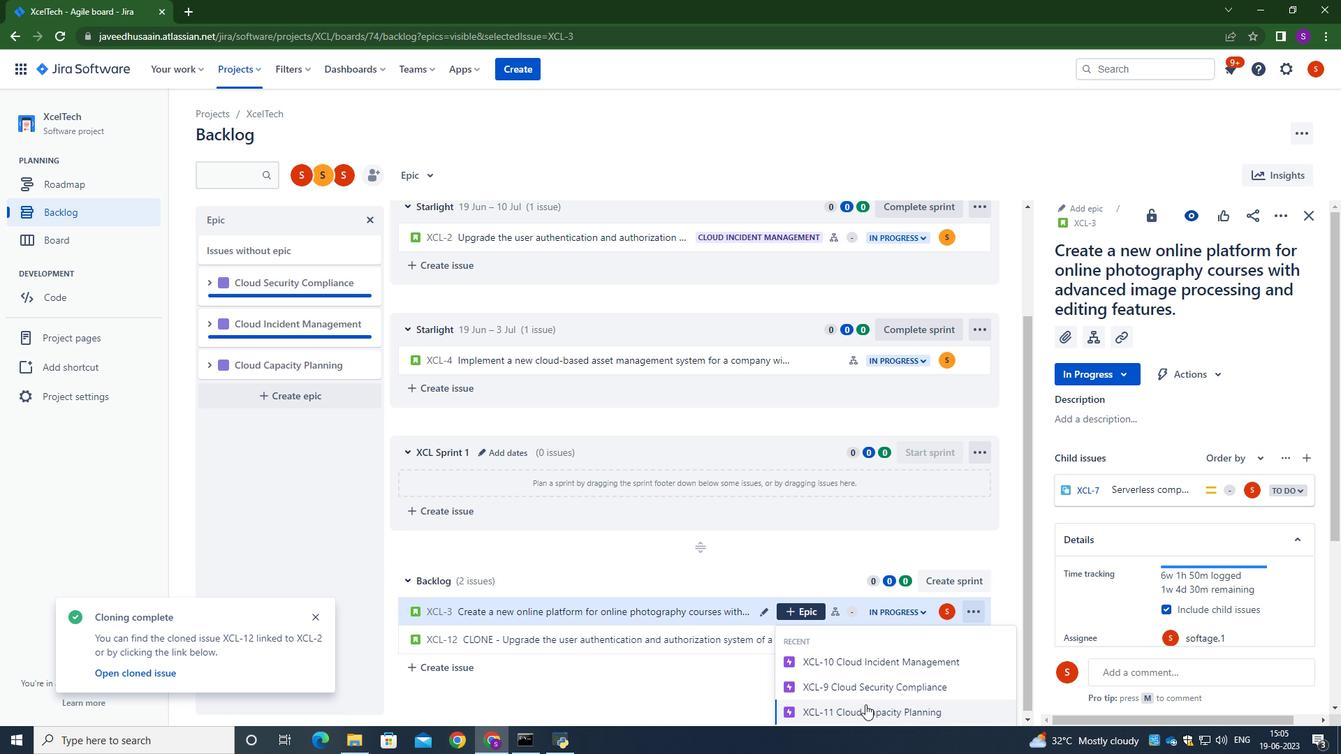 
Action: Mouse moved to (876, 703)
Screenshot: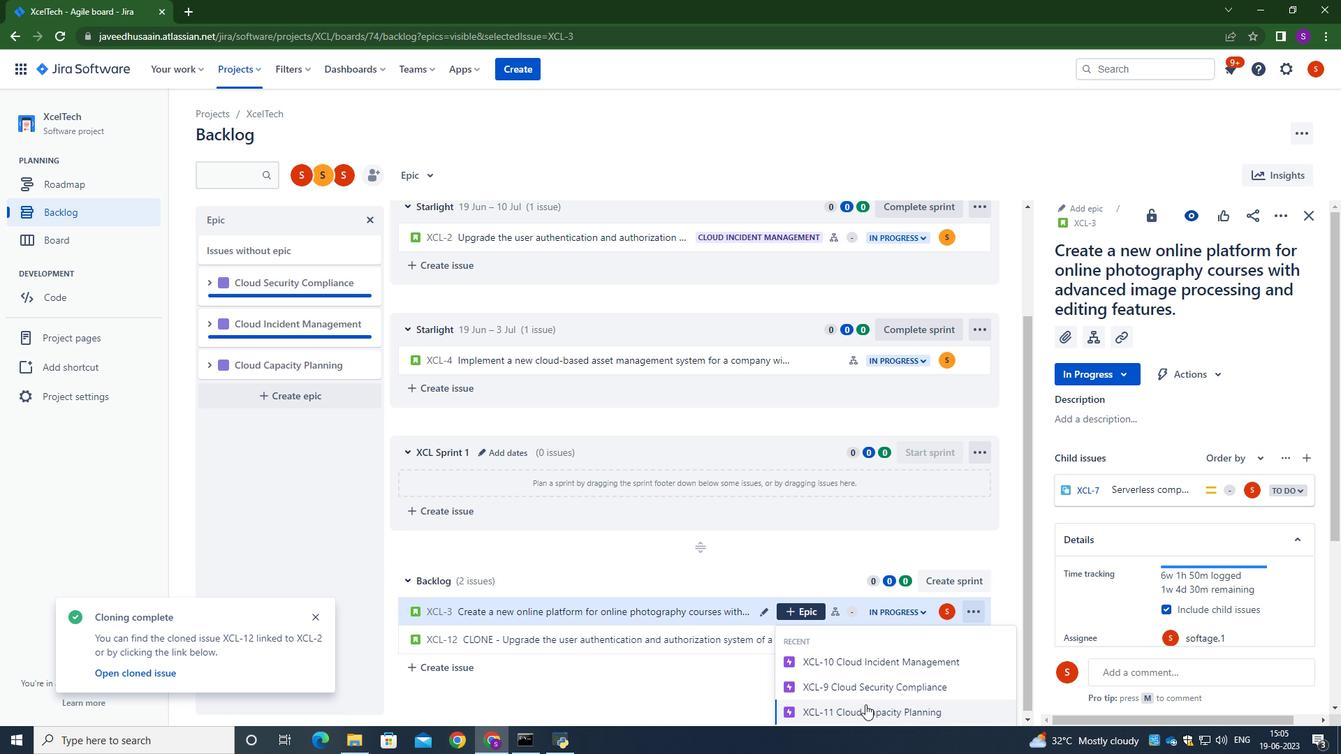 
Action: Mouse scrolled (876, 703) with delta (0, 0)
Screenshot: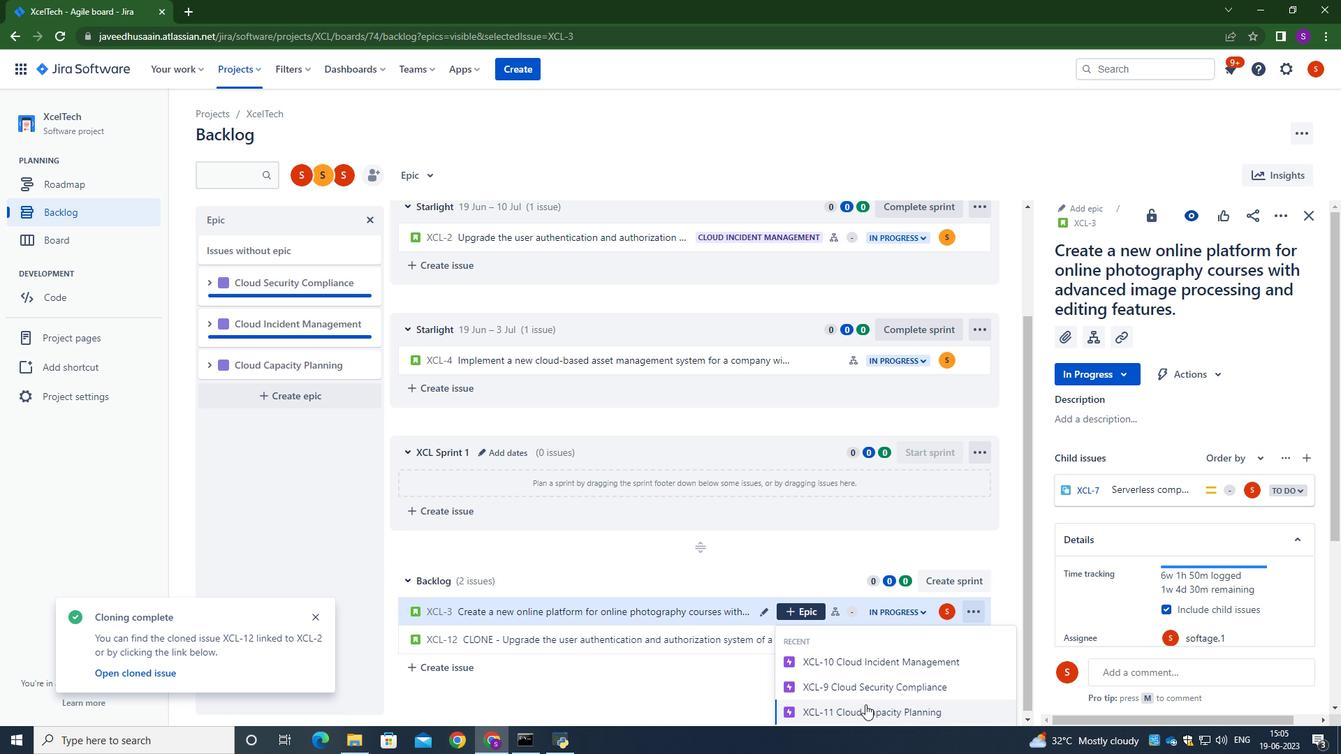 
Action: Mouse moved to (886, 713)
Screenshot: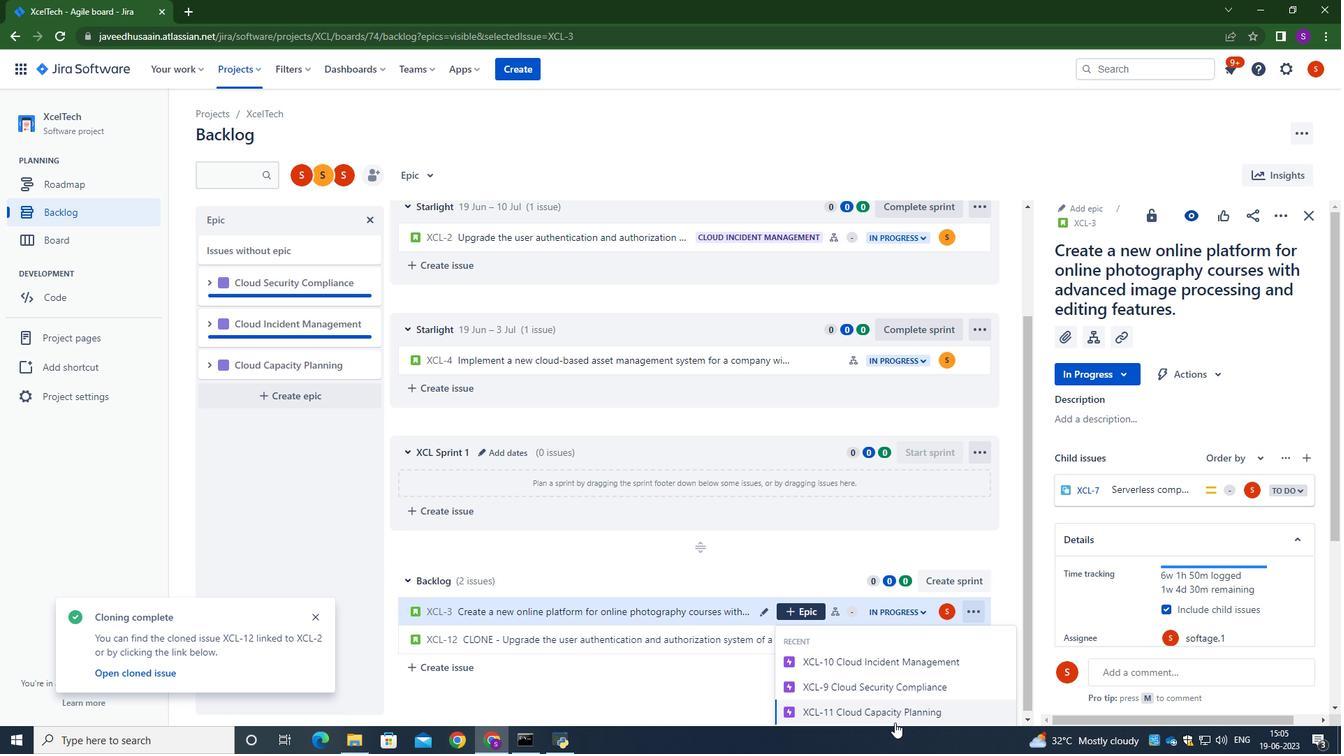 
Action: Mouse pressed left at (886, 713)
Screenshot: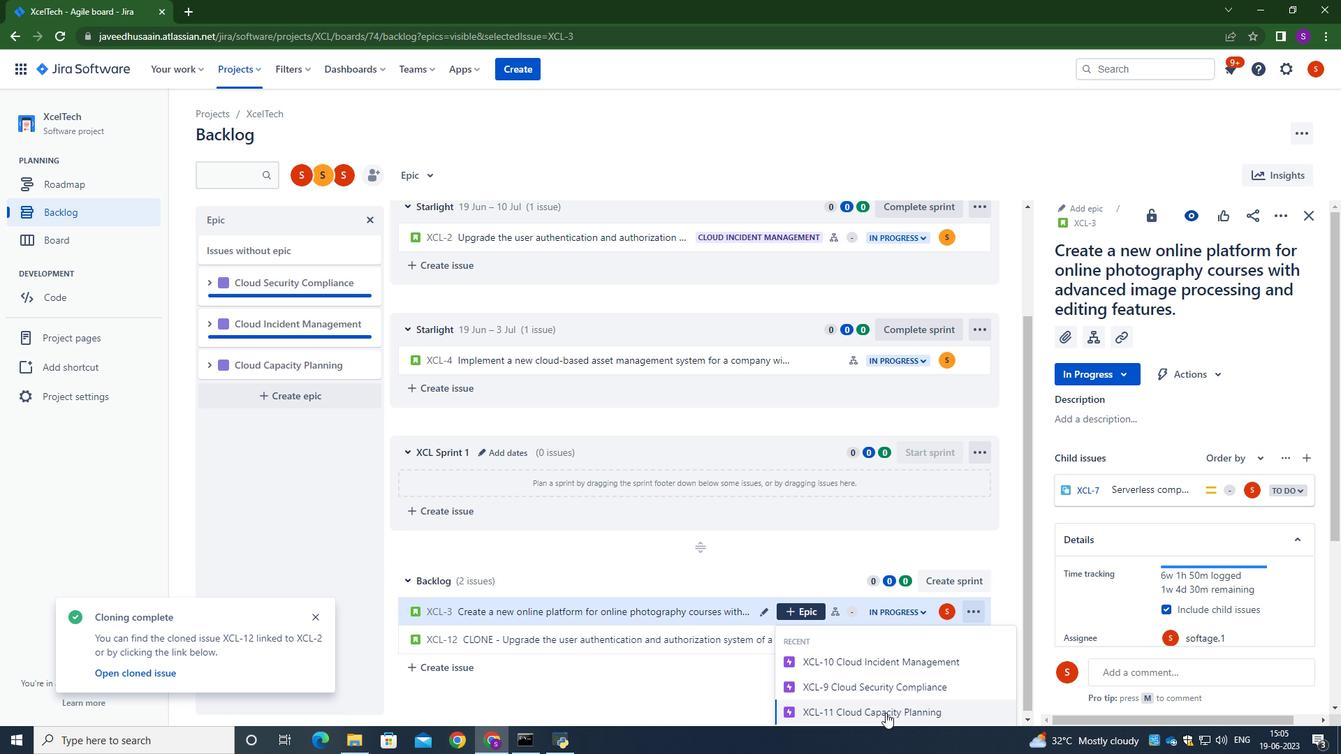 
Action: Mouse moved to (930, 482)
Screenshot: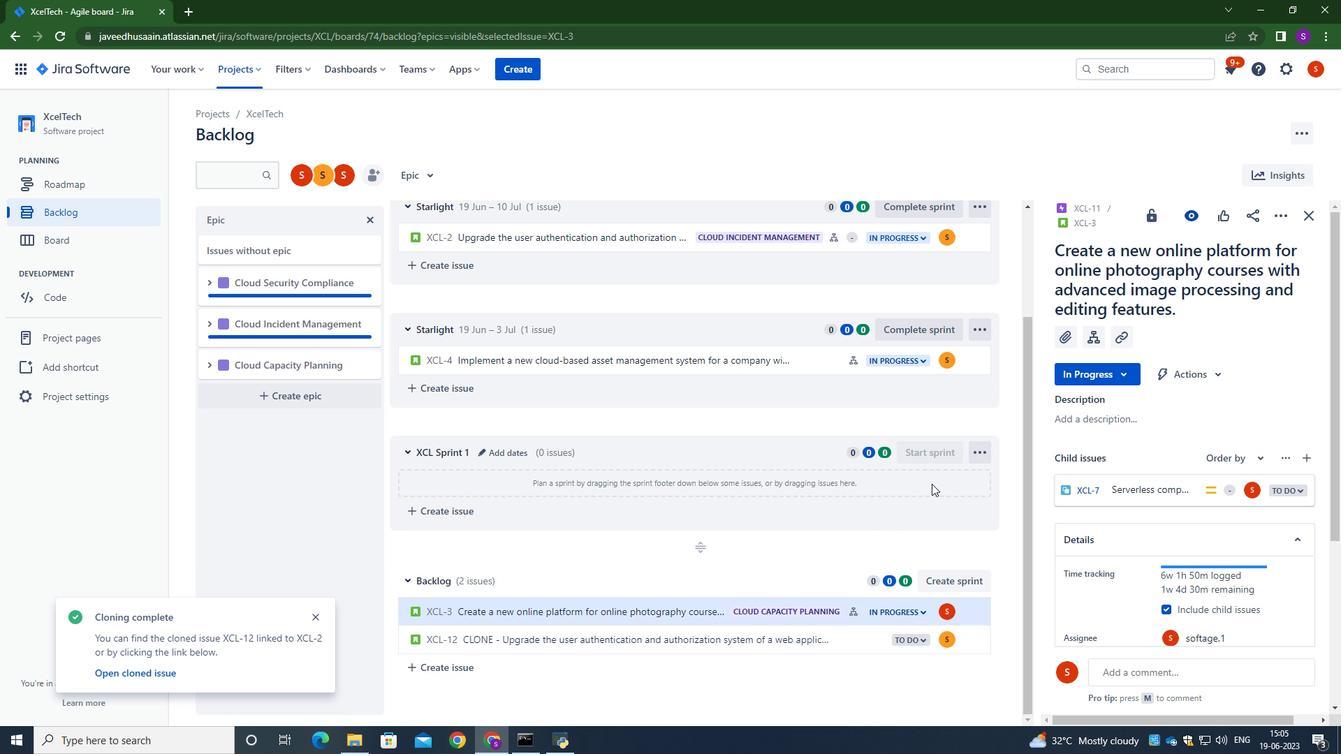 
